 Task: Check the printable housing market data.
Action: Mouse moved to (146, 235)
Screenshot: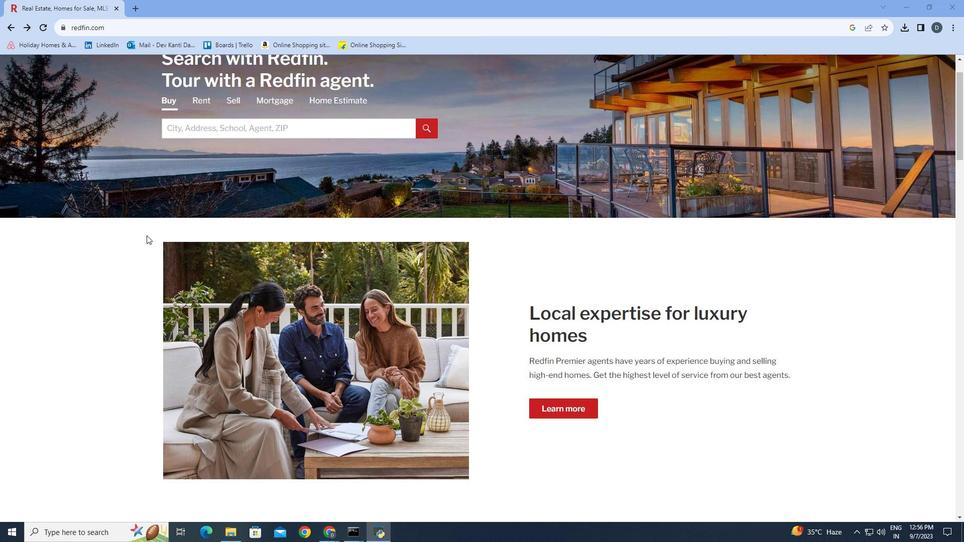 
Action: Mouse scrolled (146, 235) with delta (0, 0)
Screenshot: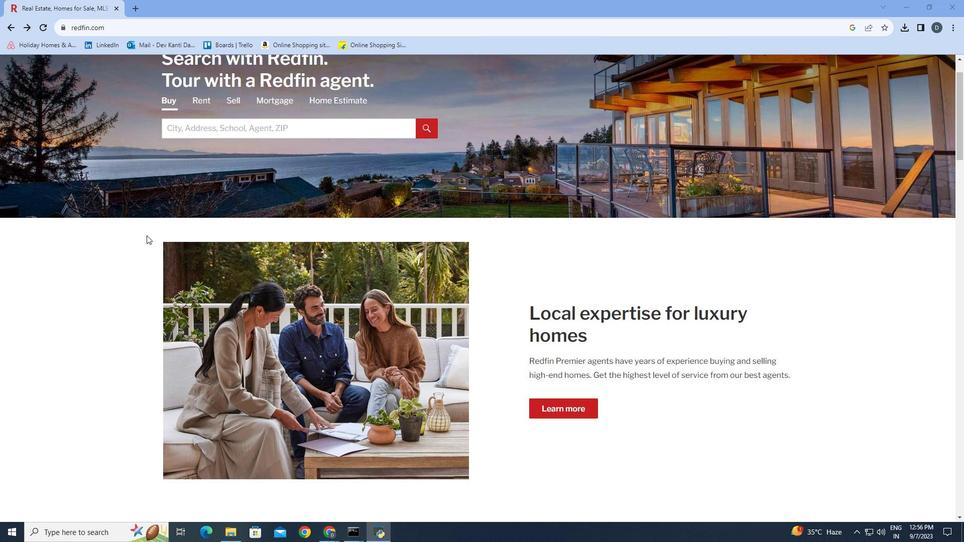 
Action: Mouse moved to (146, 235)
Screenshot: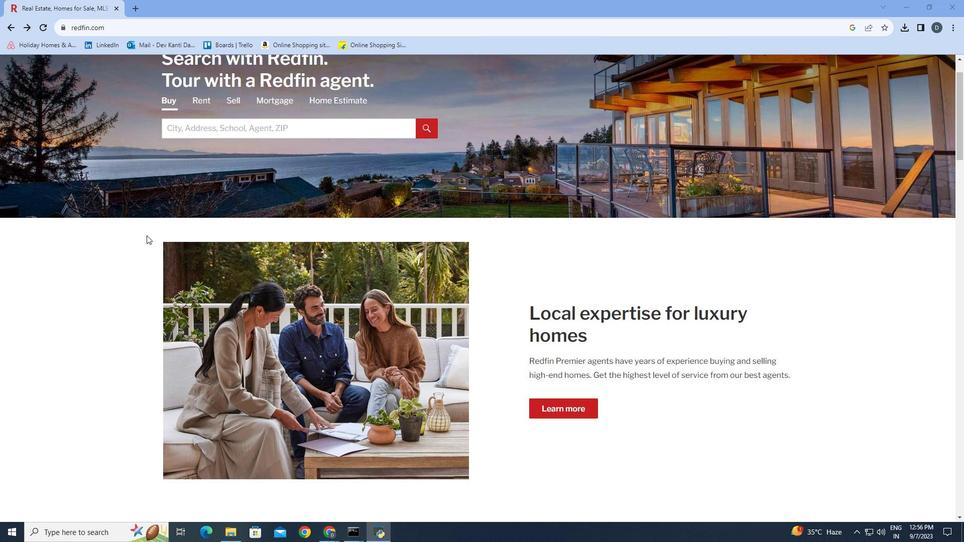 
Action: Mouse scrolled (146, 235) with delta (0, 0)
Screenshot: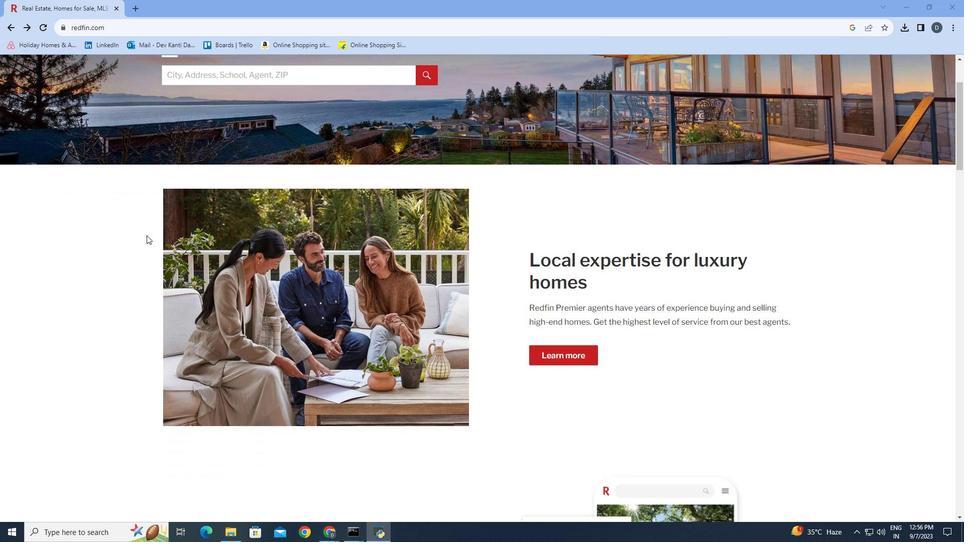 
Action: Mouse scrolled (146, 235) with delta (0, 0)
Screenshot: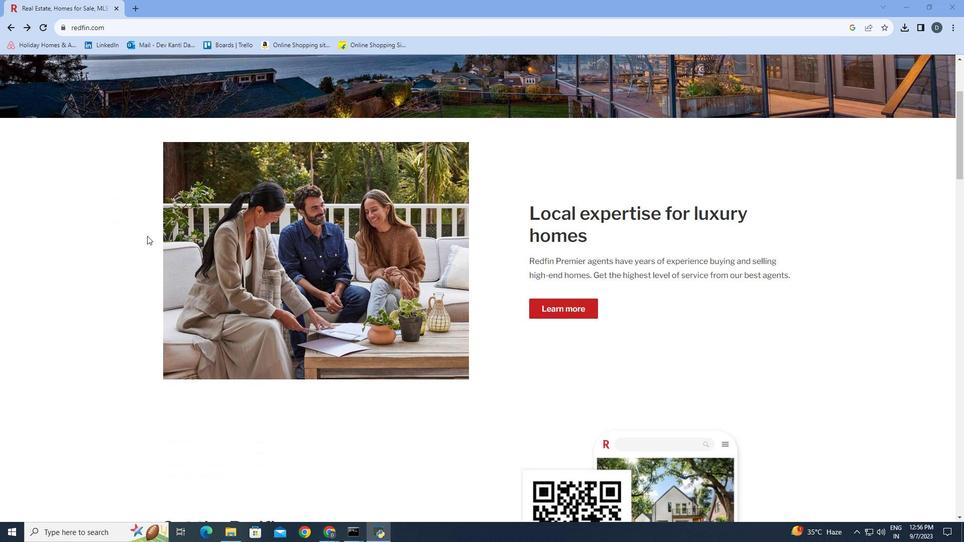 
Action: Mouse moved to (147, 236)
Screenshot: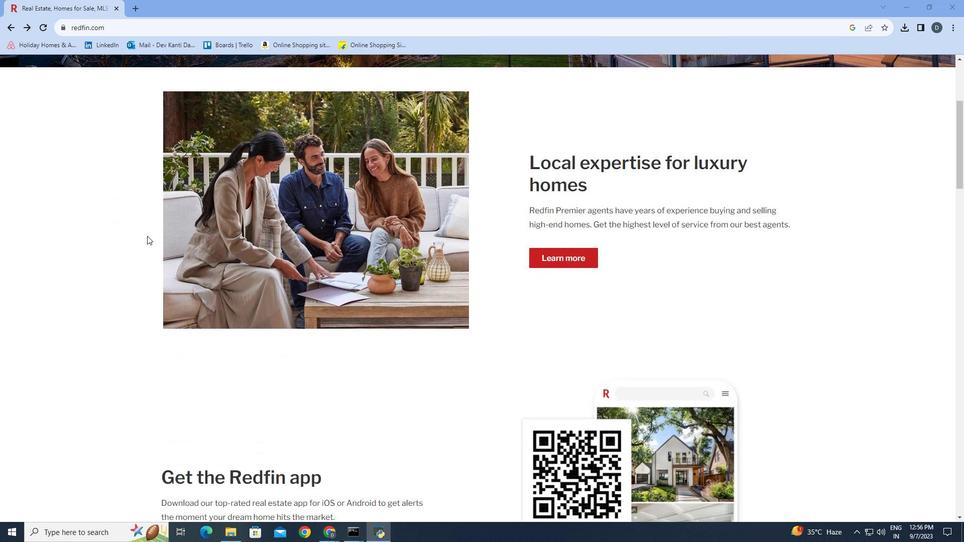 
Action: Mouse scrolled (147, 235) with delta (0, 0)
Screenshot: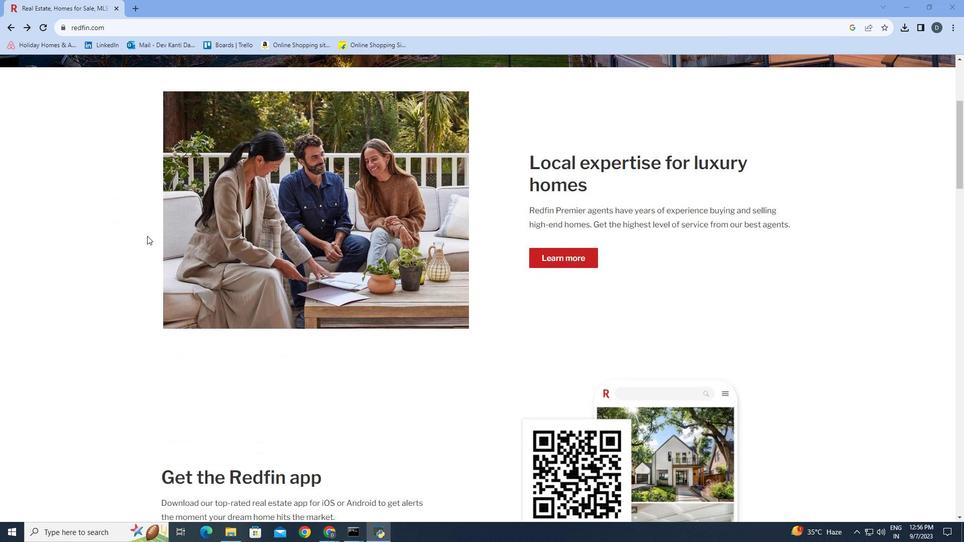 
Action: Mouse scrolled (147, 235) with delta (0, 0)
Screenshot: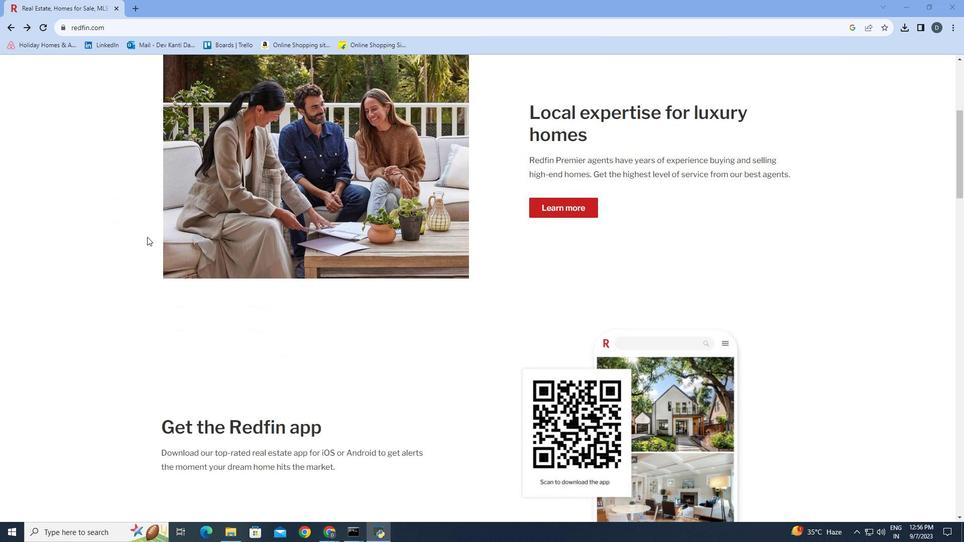 
Action: Mouse moved to (142, 237)
Screenshot: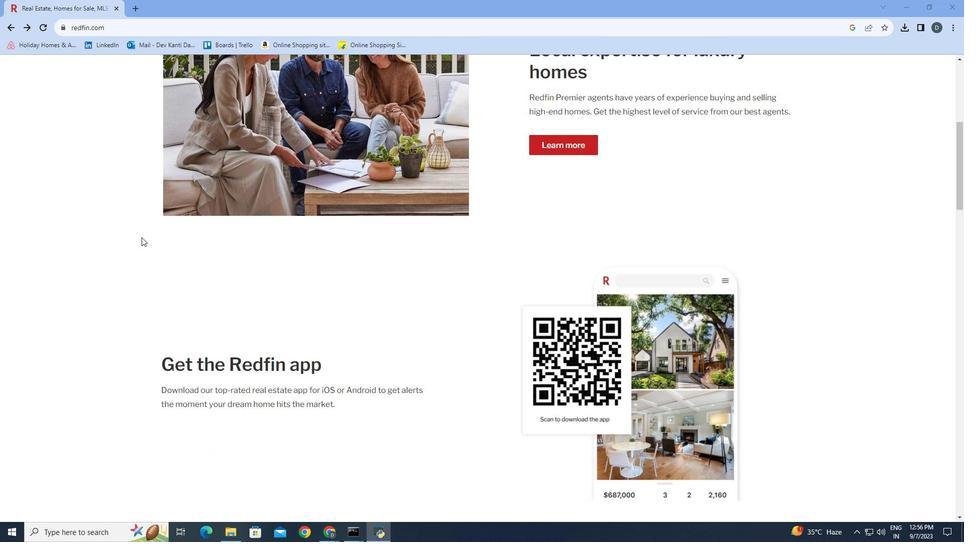 
Action: Mouse scrolled (142, 236) with delta (0, 0)
Screenshot: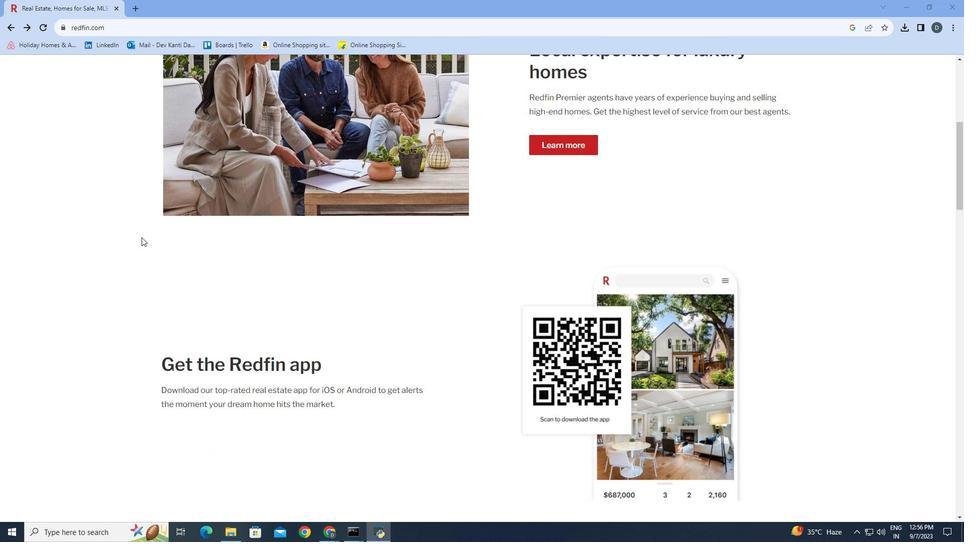 
Action: Mouse moved to (141, 237)
Screenshot: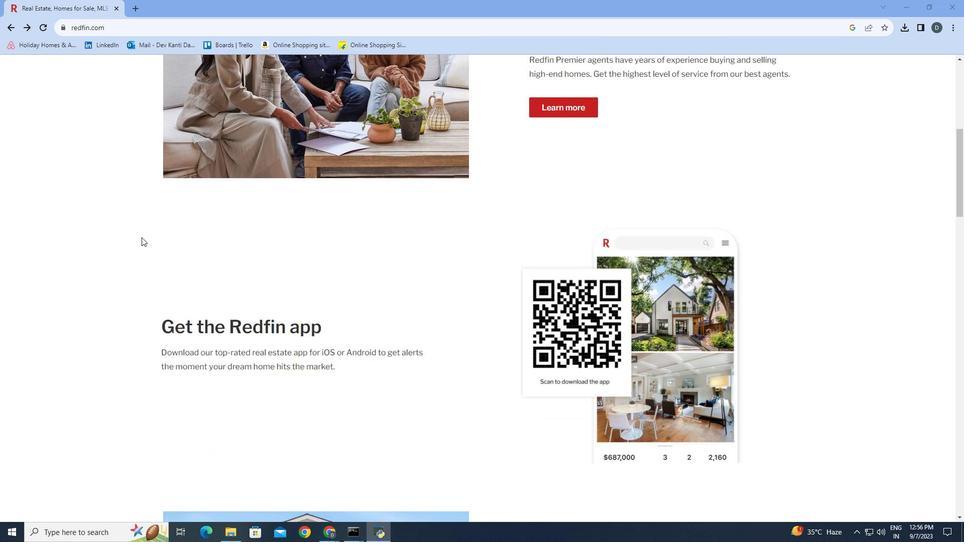 
Action: Mouse scrolled (141, 237) with delta (0, 0)
Screenshot: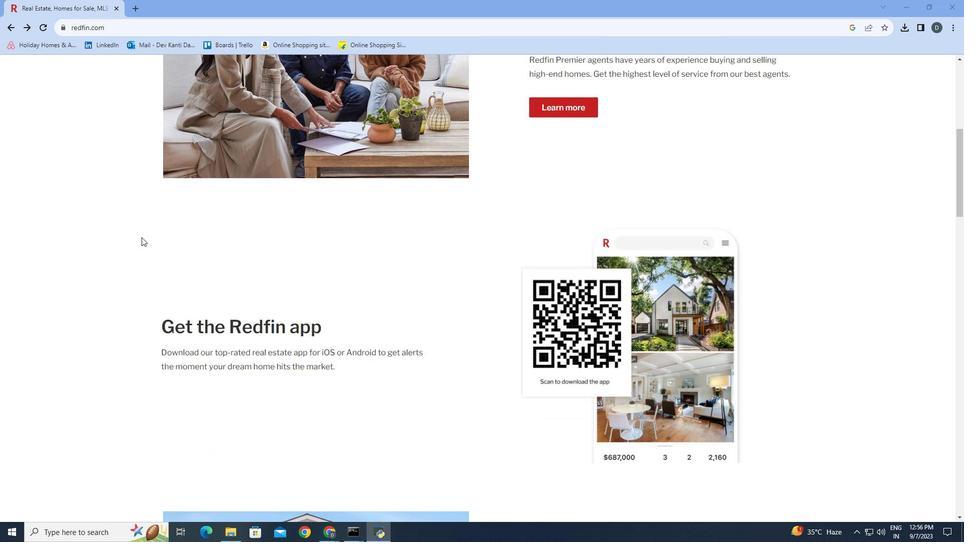 
Action: Mouse scrolled (141, 237) with delta (0, 0)
Screenshot: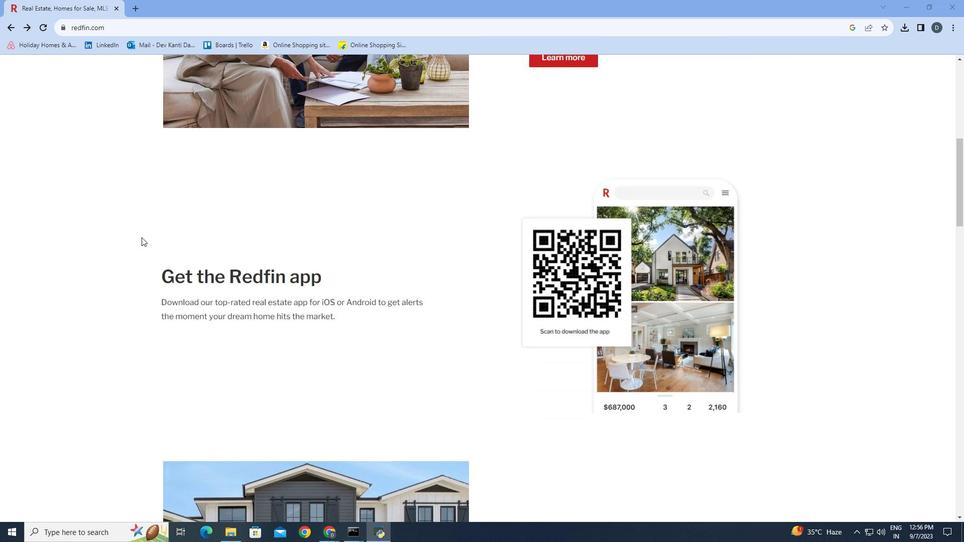 
Action: Mouse scrolled (141, 237) with delta (0, 0)
Screenshot: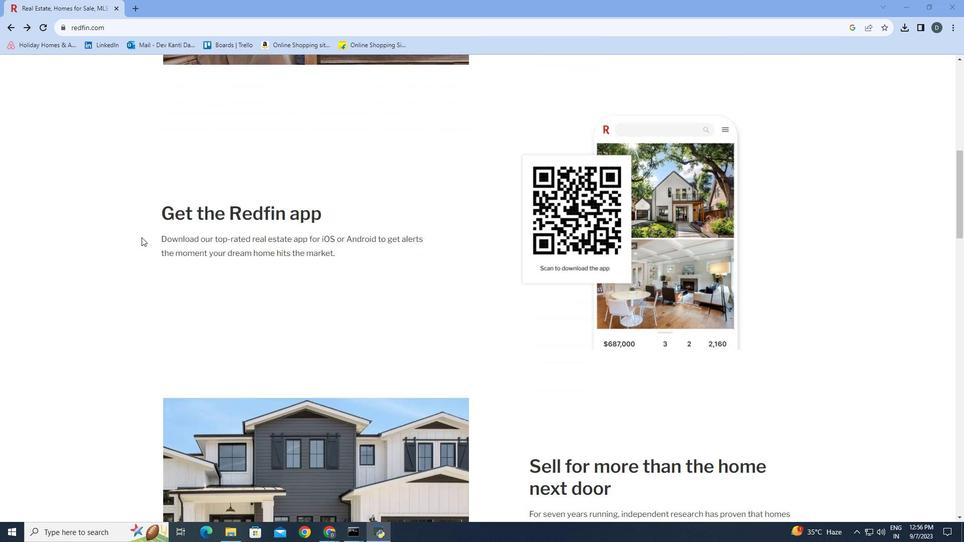 
Action: Mouse scrolled (141, 237) with delta (0, 0)
Screenshot: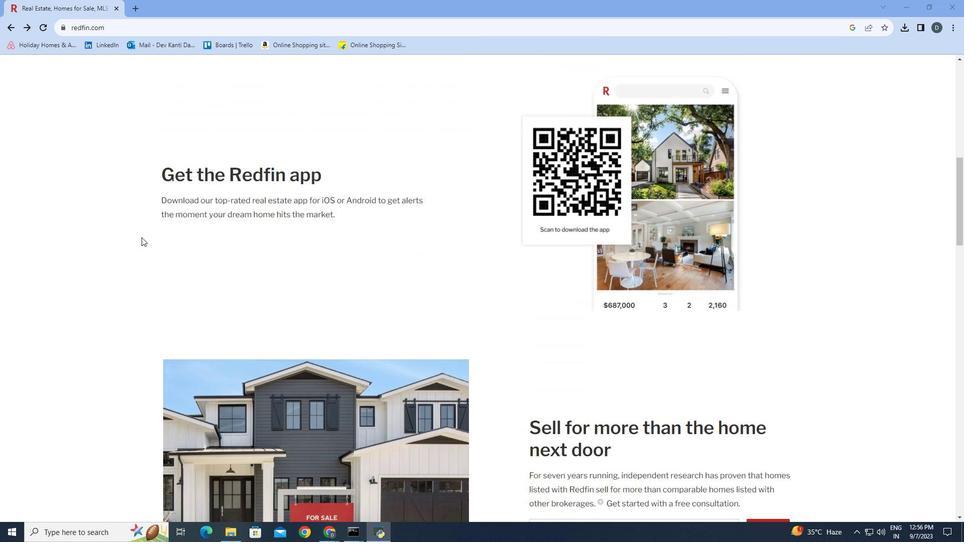 
Action: Mouse scrolled (141, 237) with delta (0, 0)
Screenshot: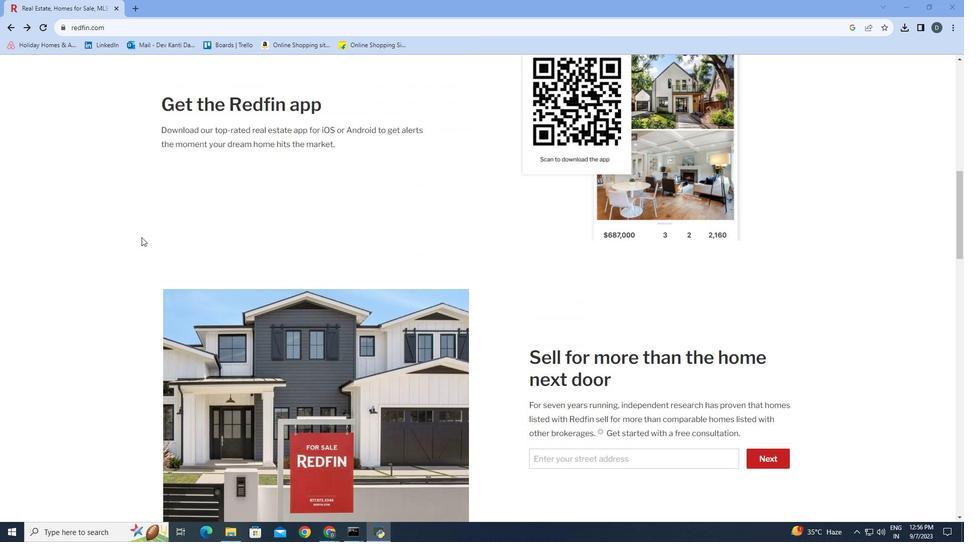 
Action: Mouse scrolled (141, 237) with delta (0, 0)
Screenshot: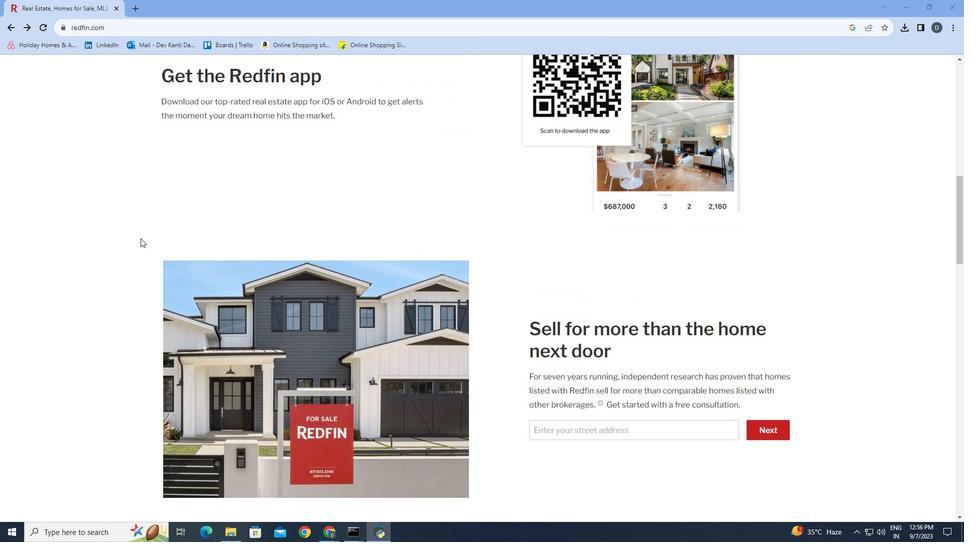 
Action: Mouse moved to (140, 238)
Screenshot: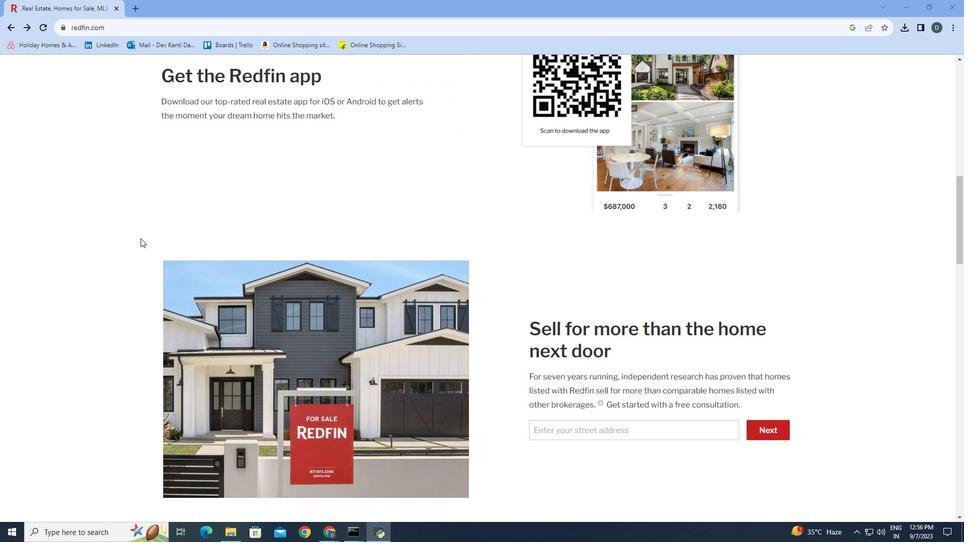 
Action: Mouse scrolled (140, 238) with delta (0, 0)
Screenshot: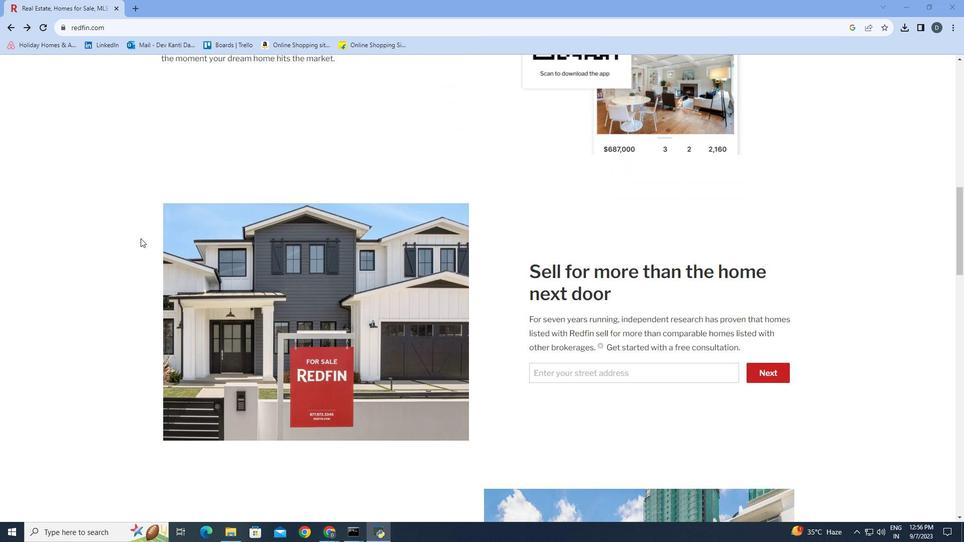 
Action: Mouse scrolled (140, 238) with delta (0, 0)
Screenshot: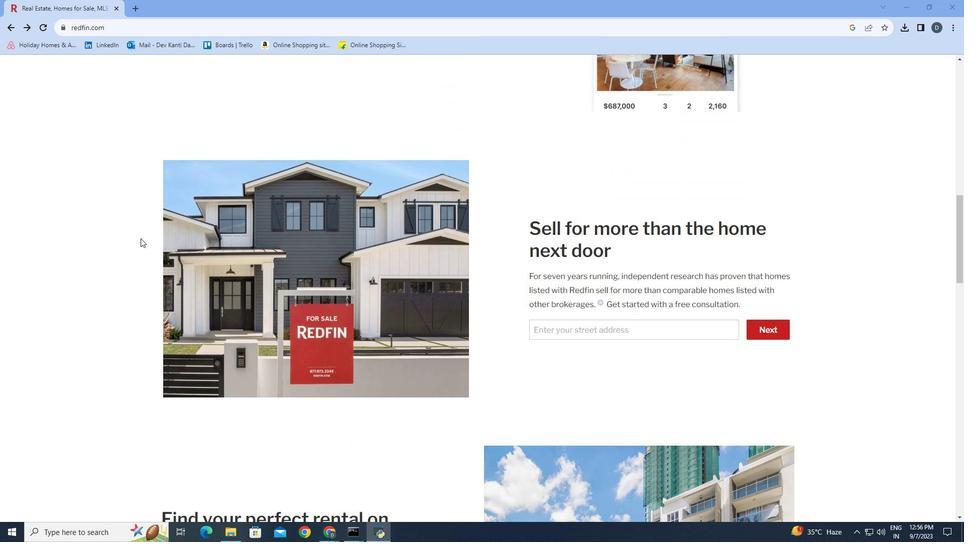 
Action: Mouse scrolled (140, 238) with delta (0, 0)
Screenshot: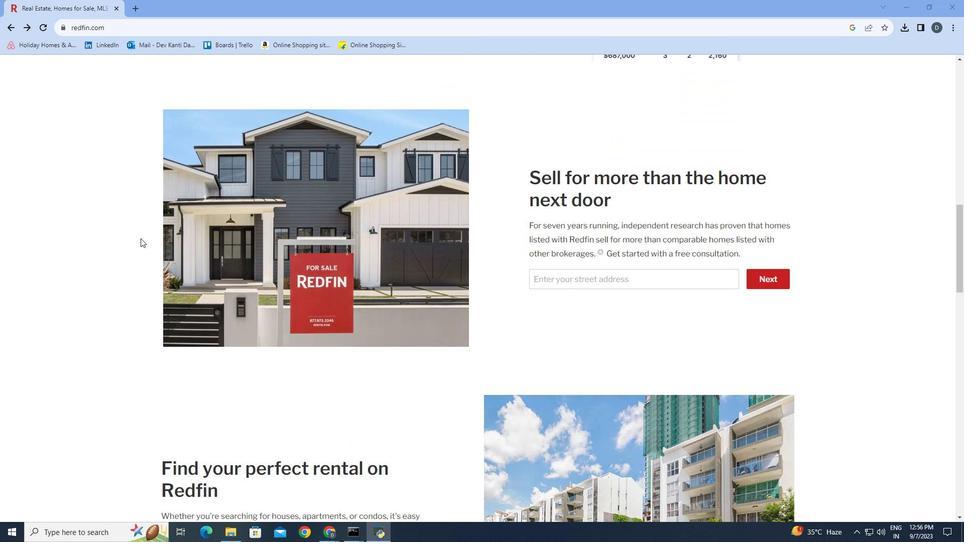
Action: Mouse scrolled (140, 238) with delta (0, 0)
Screenshot: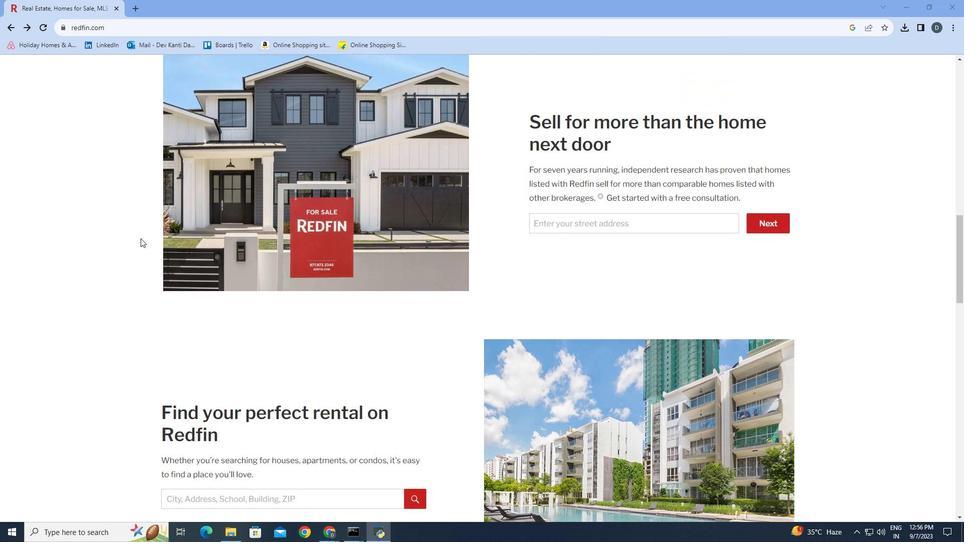 
Action: Mouse scrolled (140, 238) with delta (0, 0)
Screenshot: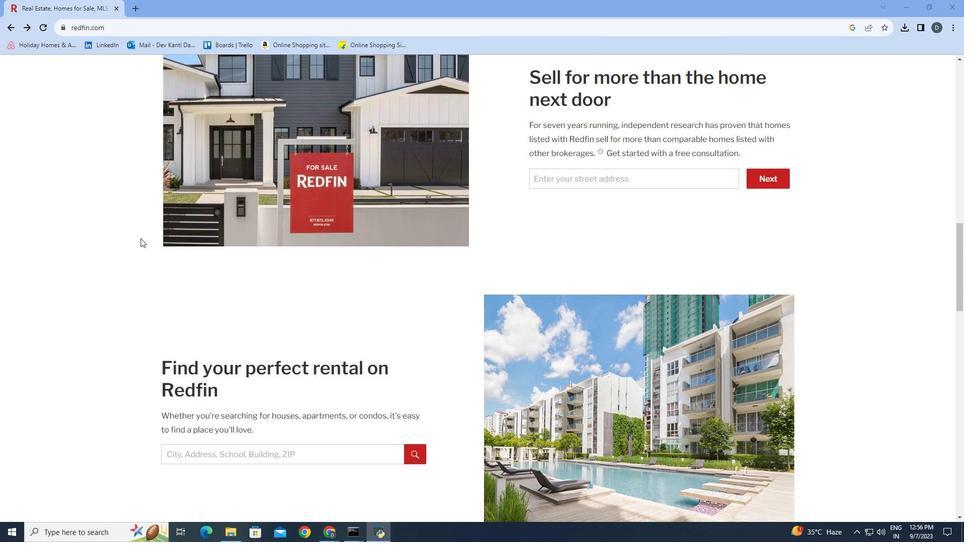 
Action: Mouse scrolled (140, 238) with delta (0, 0)
Screenshot: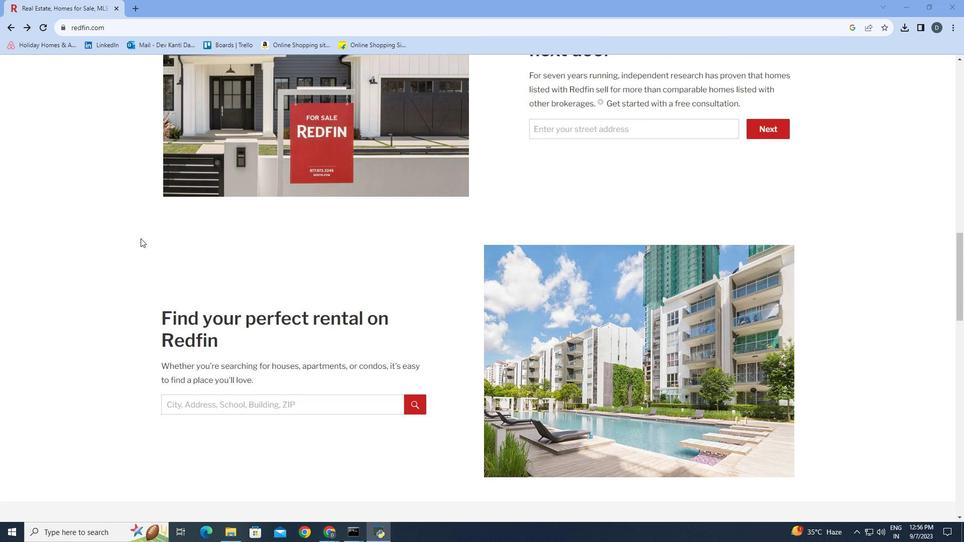 
Action: Mouse scrolled (140, 238) with delta (0, 0)
Screenshot: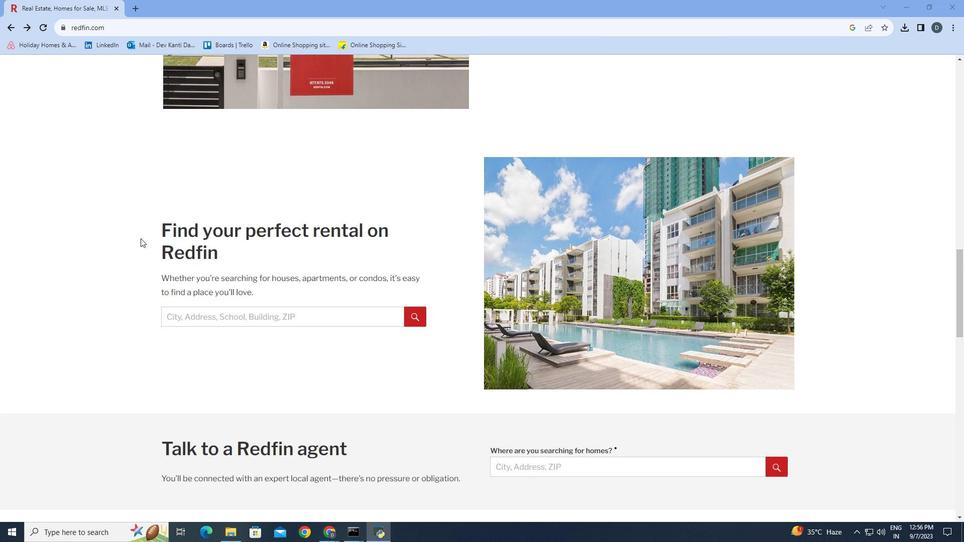 
Action: Mouse scrolled (140, 238) with delta (0, 0)
Screenshot: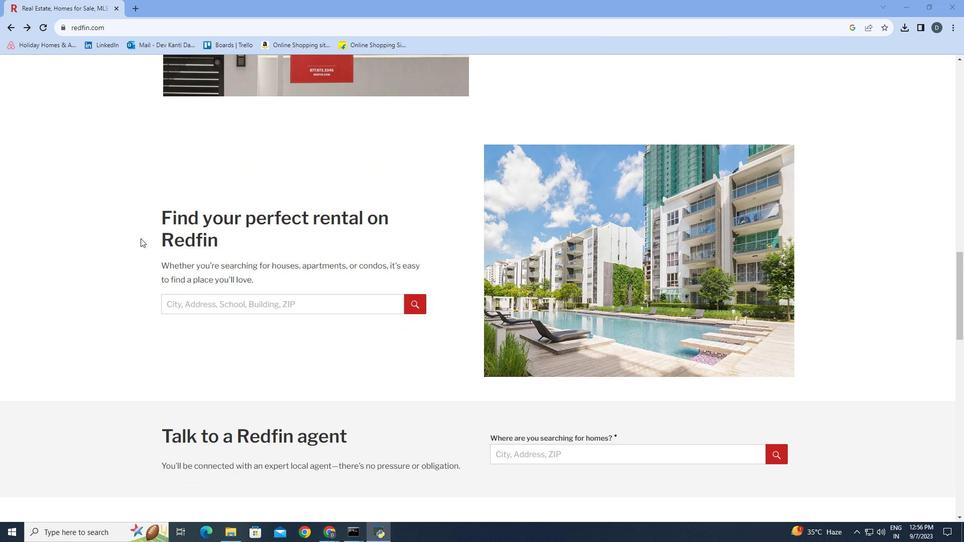 
Action: Mouse scrolled (140, 238) with delta (0, 0)
Screenshot: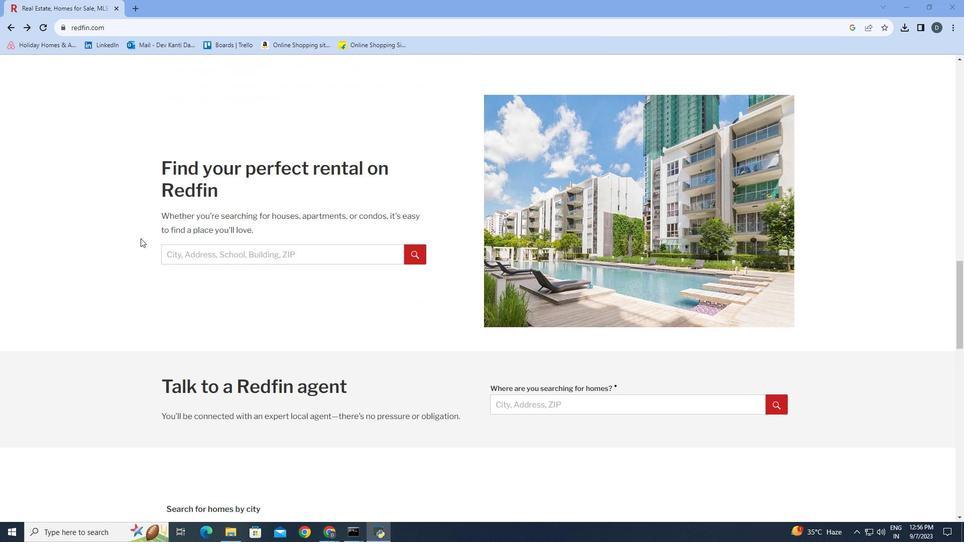 
Action: Mouse scrolled (140, 238) with delta (0, 0)
Screenshot: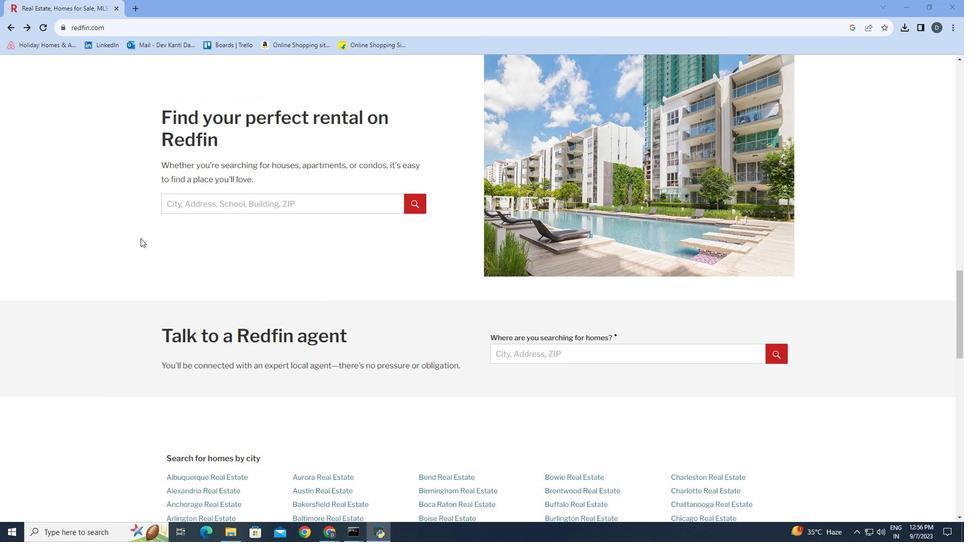 
Action: Mouse scrolled (140, 238) with delta (0, 0)
Screenshot: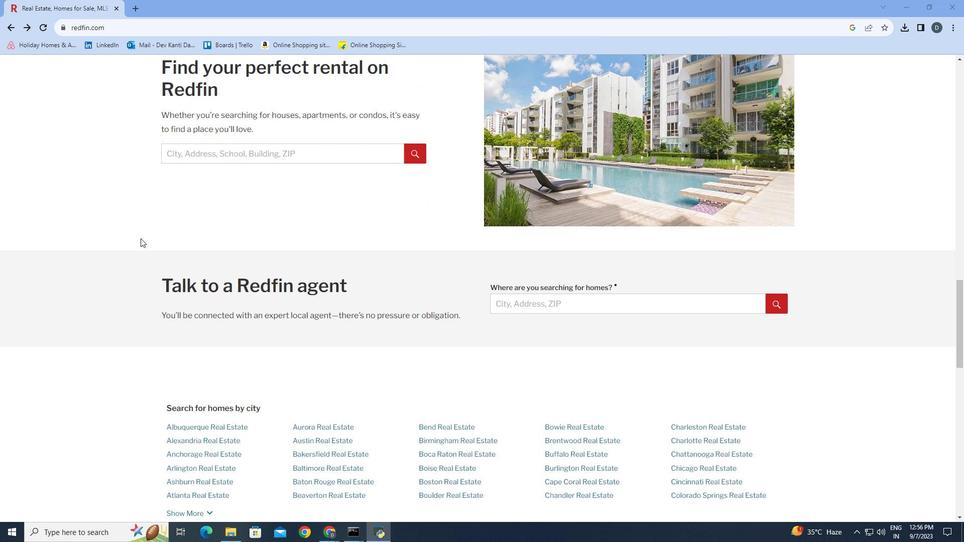 
Action: Mouse scrolled (140, 238) with delta (0, 0)
Screenshot: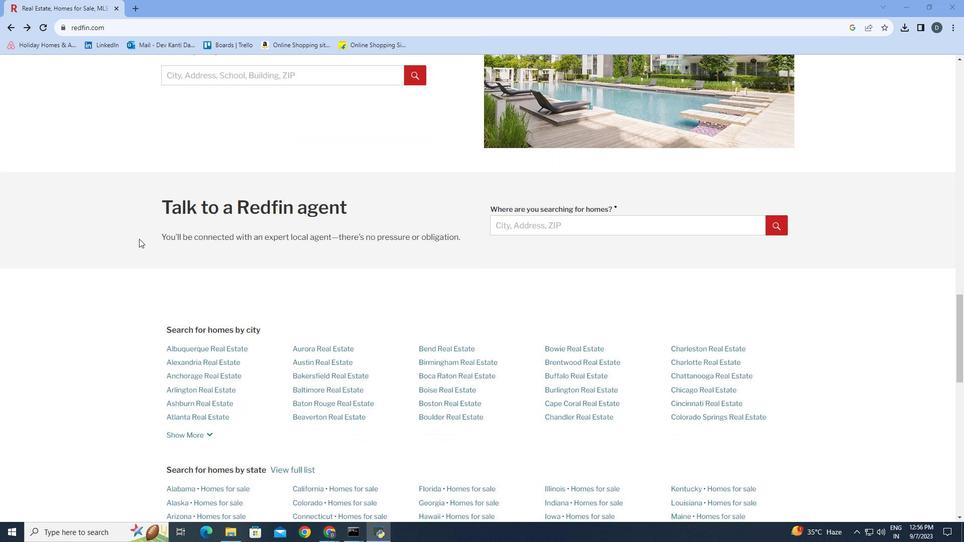 
Action: Mouse scrolled (140, 238) with delta (0, 0)
Screenshot: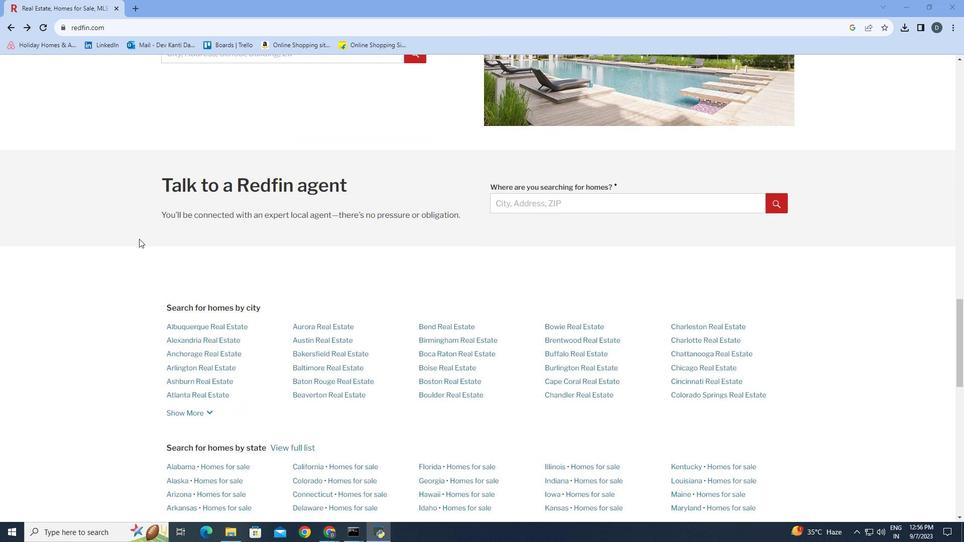 
Action: Mouse moved to (139, 239)
Screenshot: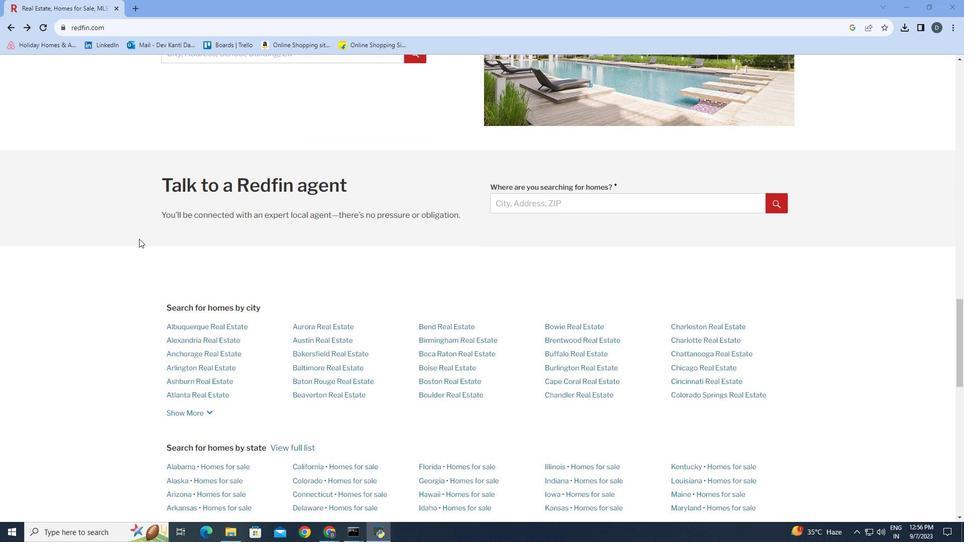 
Action: Mouse scrolled (139, 238) with delta (0, 0)
Screenshot: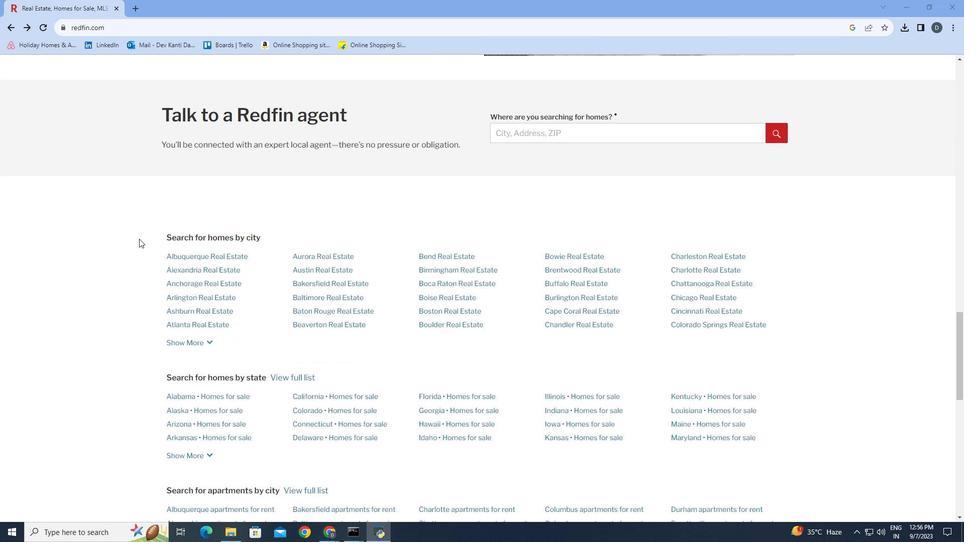 
Action: Mouse scrolled (139, 238) with delta (0, 0)
Screenshot: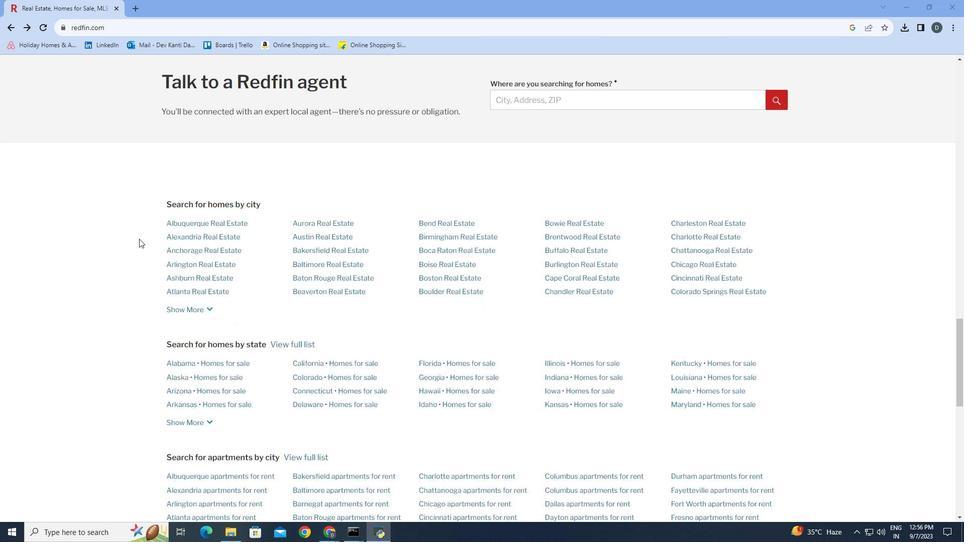 
Action: Mouse scrolled (139, 238) with delta (0, 0)
Screenshot: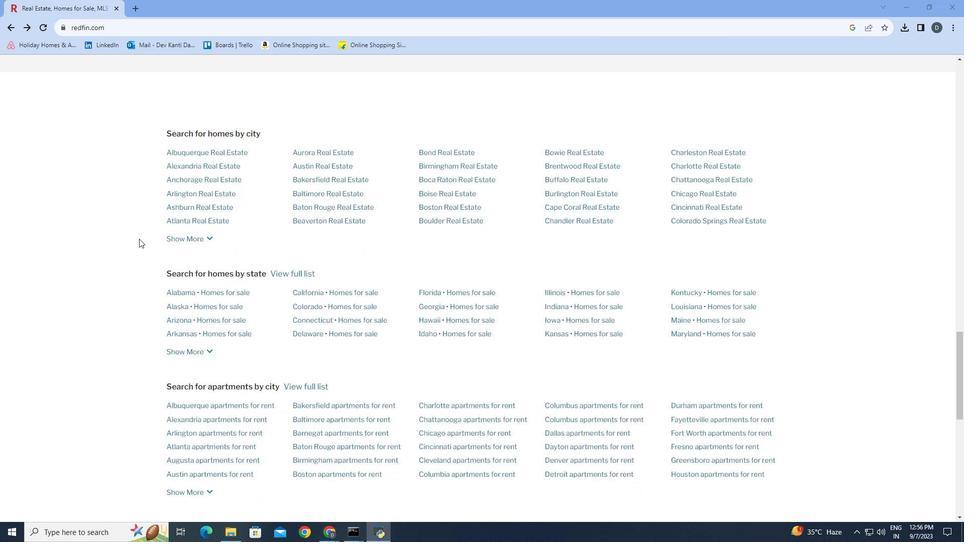 
Action: Mouse scrolled (139, 238) with delta (0, 0)
Screenshot: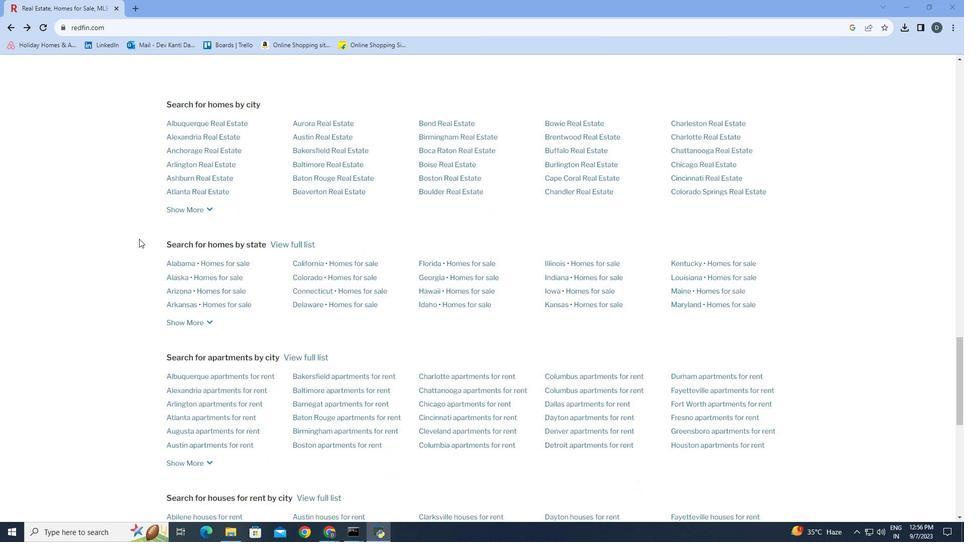 
Action: Mouse scrolled (139, 238) with delta (0, 0)
Screenshot: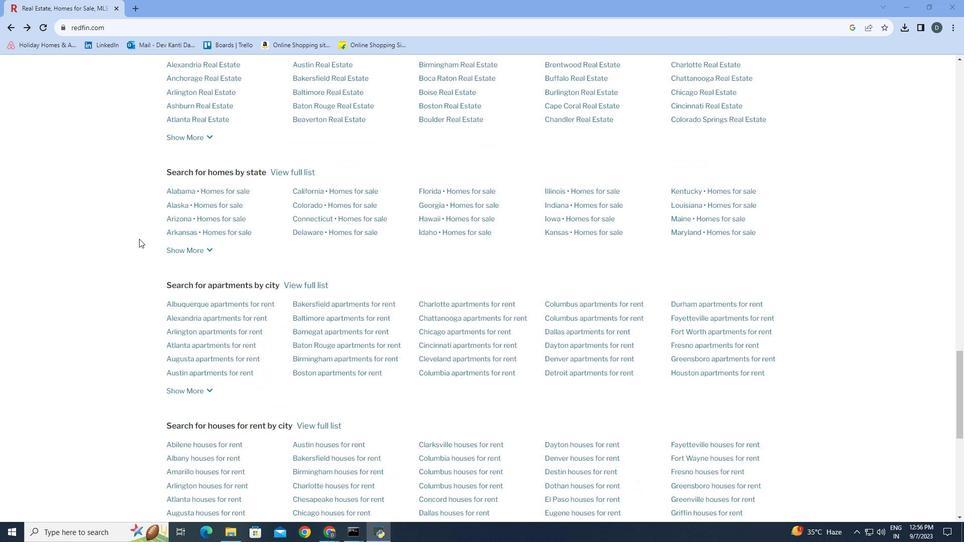 
Action: Mouse scrolled (139, 238) with delta (0, 0)
Screenshot: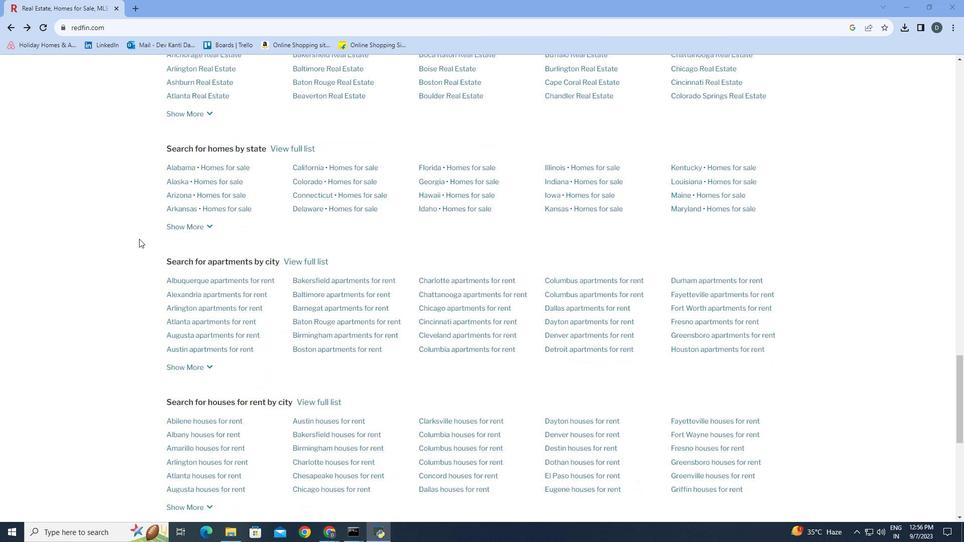 
Action: Mouse scrolled (139, 238) with delta (0, 0)
Screenshot: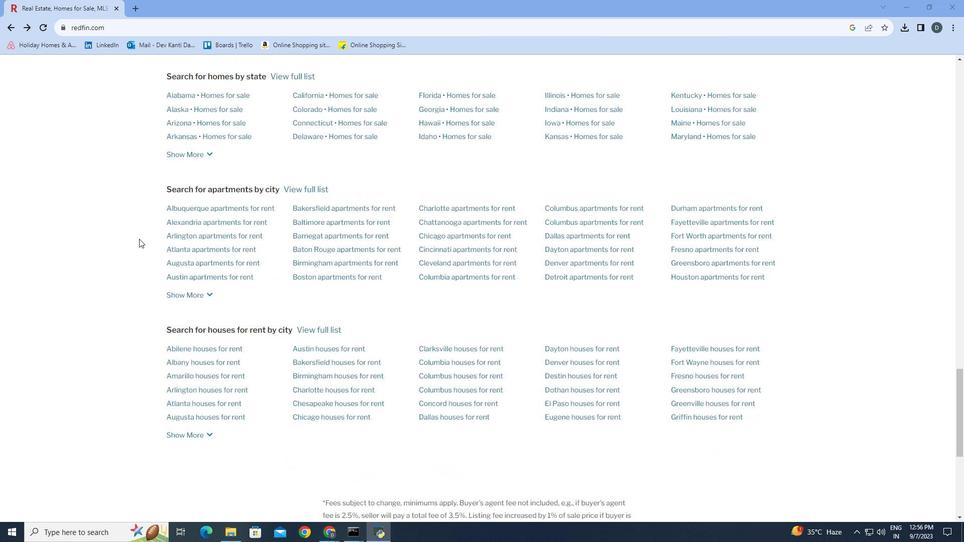 
Action: Mouse scrolled (139, 238) with delta (0, 0)
Screenshot: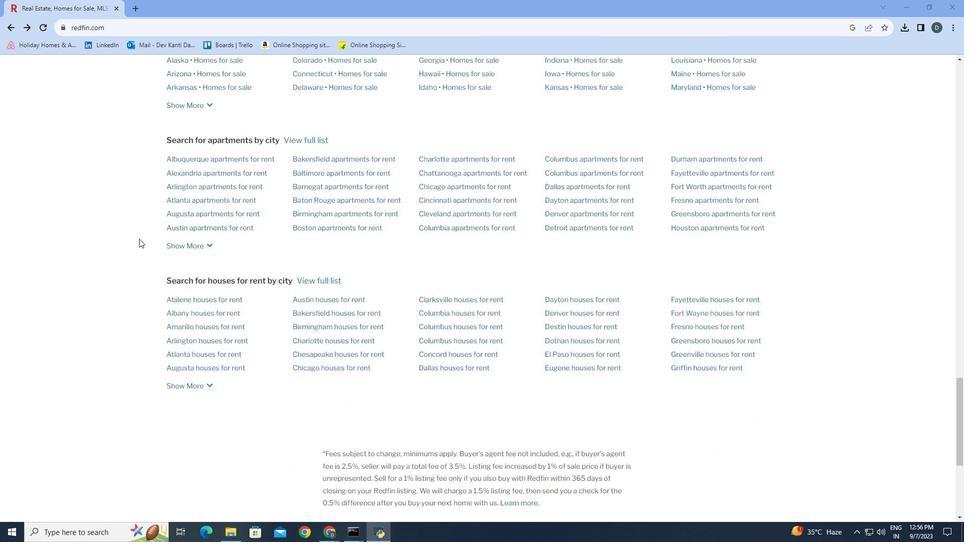 
Action: Mouse scrolled (139, 238) with delta (0, 0)
Screenshot: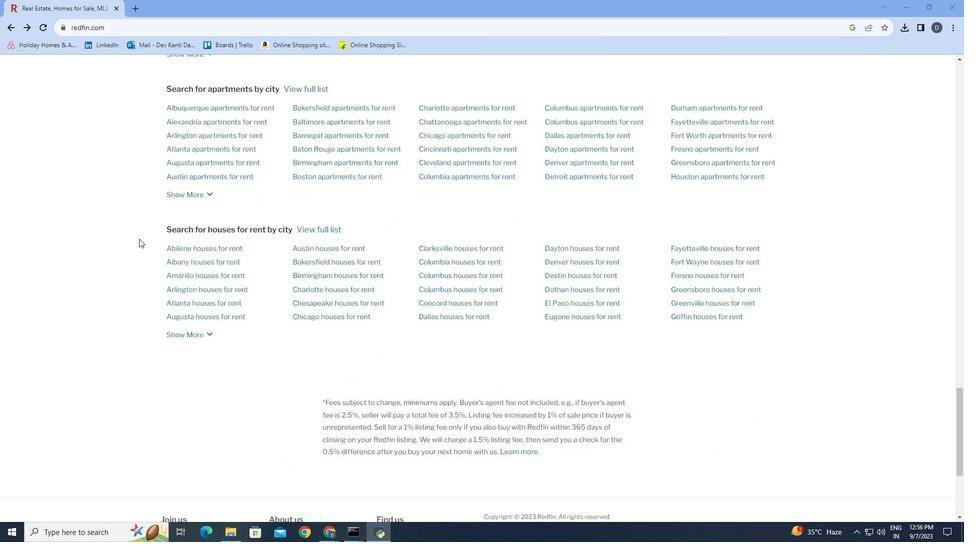 
Action: Mouse scrolled (139, 238) with delta (0, 0)
Screenshot: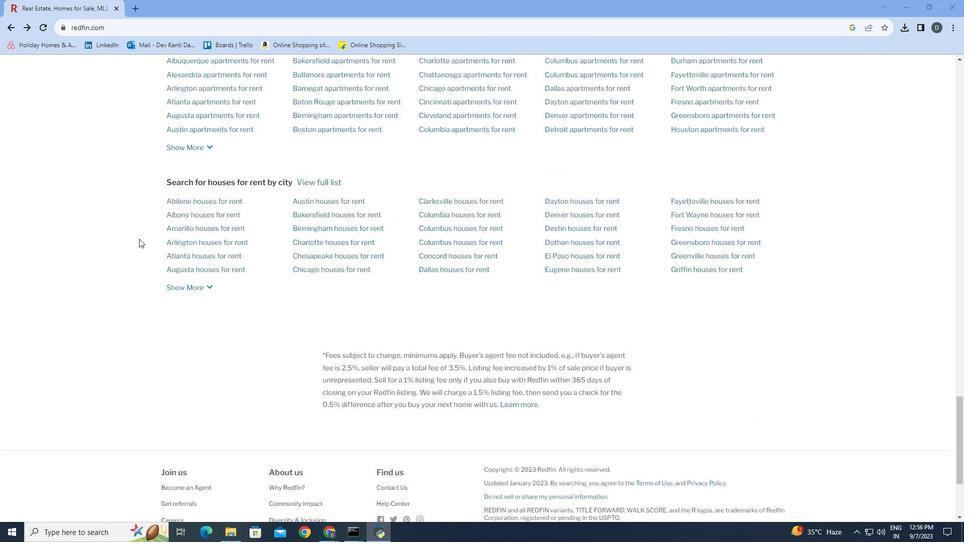 
Action: Mouse scrolled (139, 238) with delta (0, 0)
Screenshot: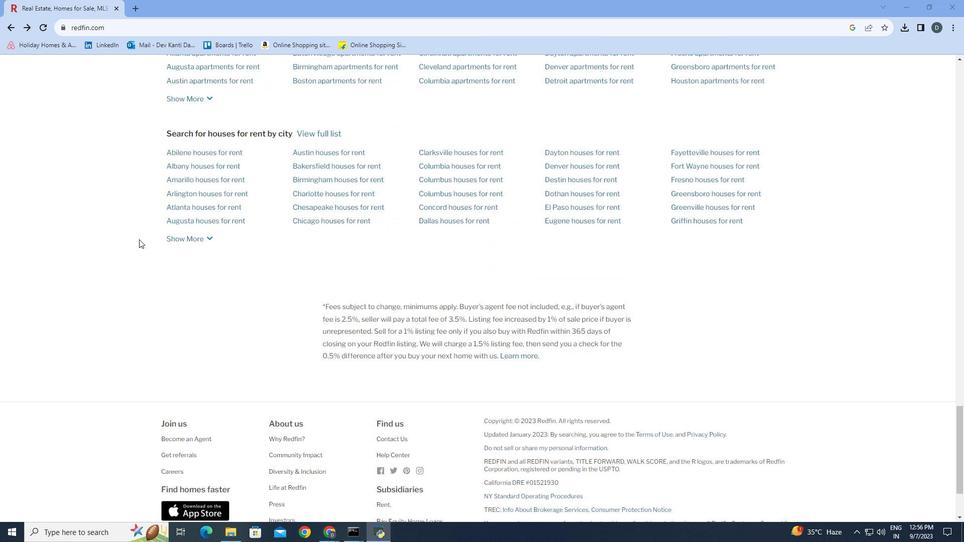 
Action: Mouse scrolled (139, 238) with delta (0, 0)
Screenshot: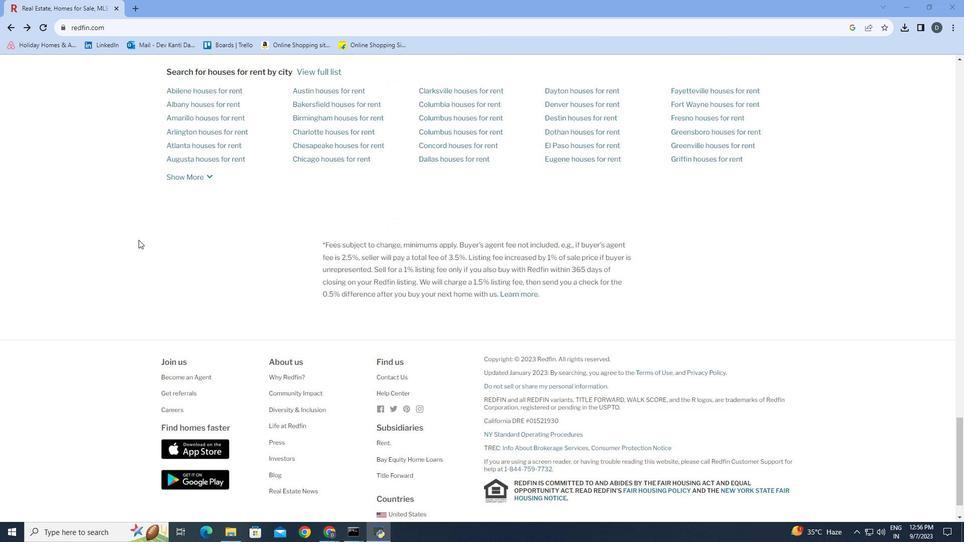 
Action: Mouse moved to (139, 239)
Screenshot: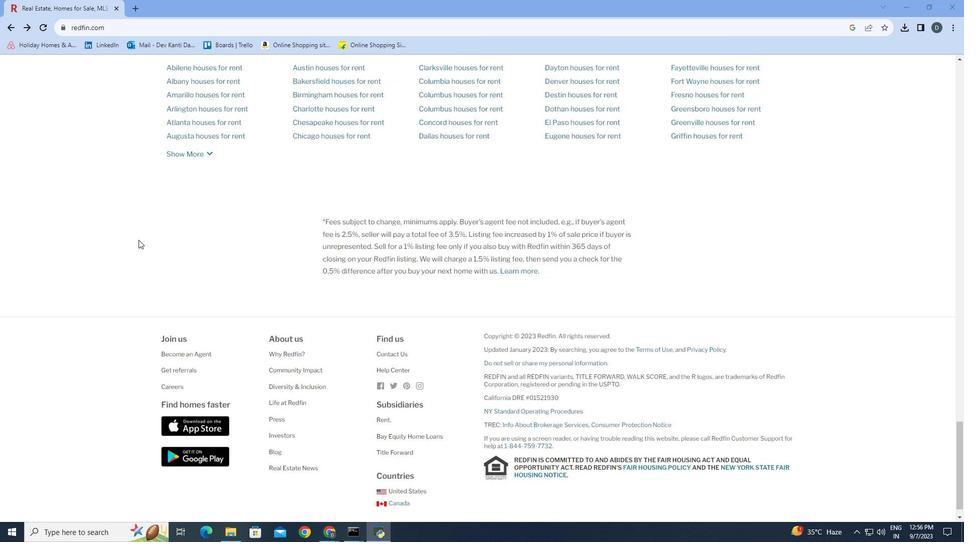 
Action: Mouse scrolled (139, 239) with delta (0, 0)
Screenshot: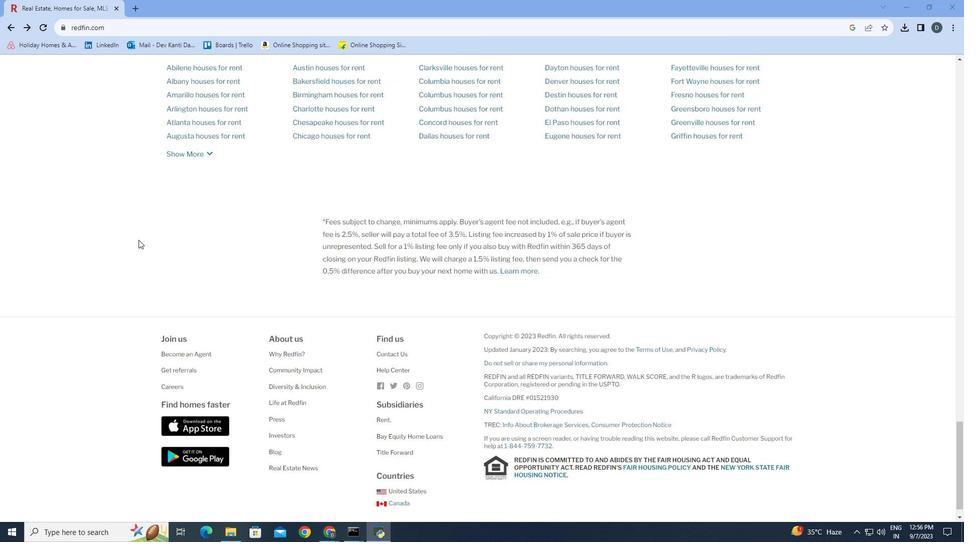
Action: Mouse moved to (275, 466)
Screenshot: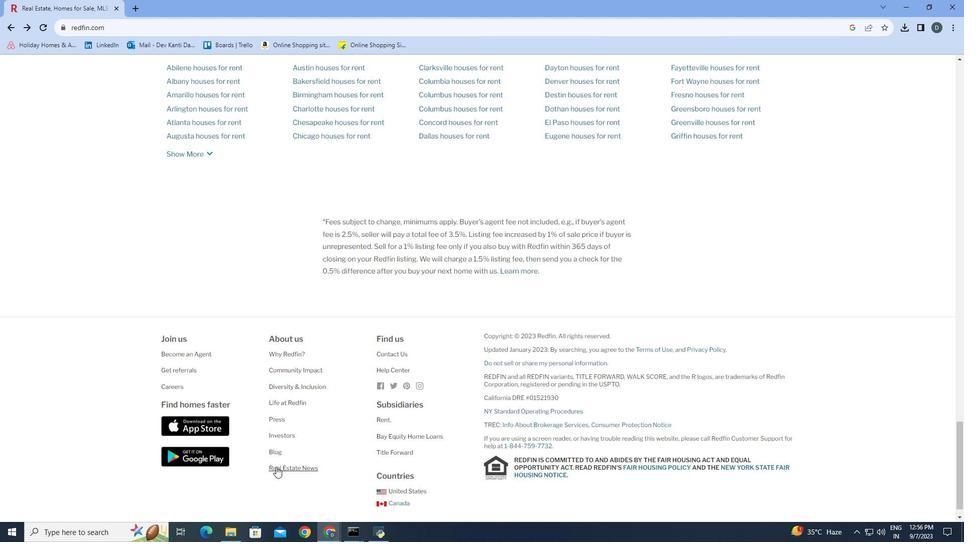 
Action: Mouse pressed left at (275, 466)
Screenshot: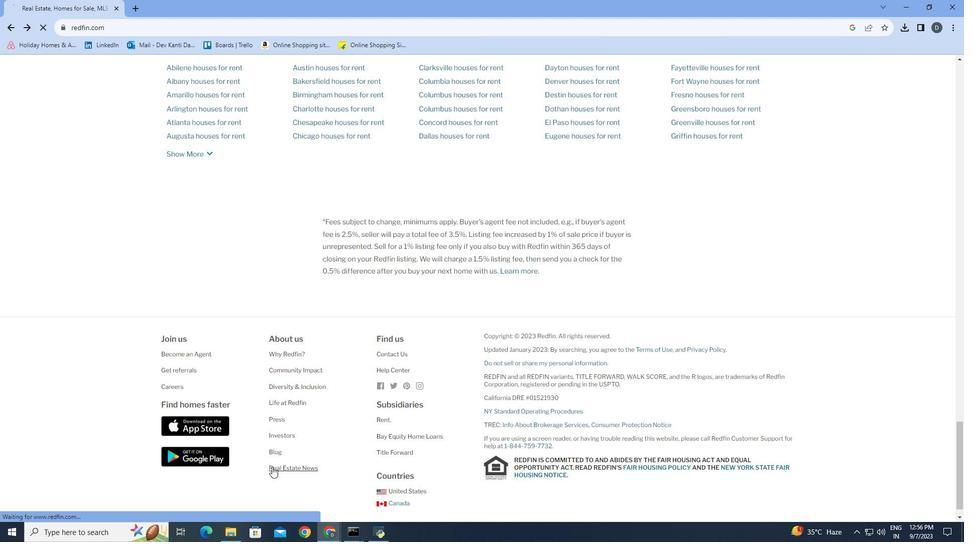 
Action: Mouse moved to (449, 101)
Screenshot: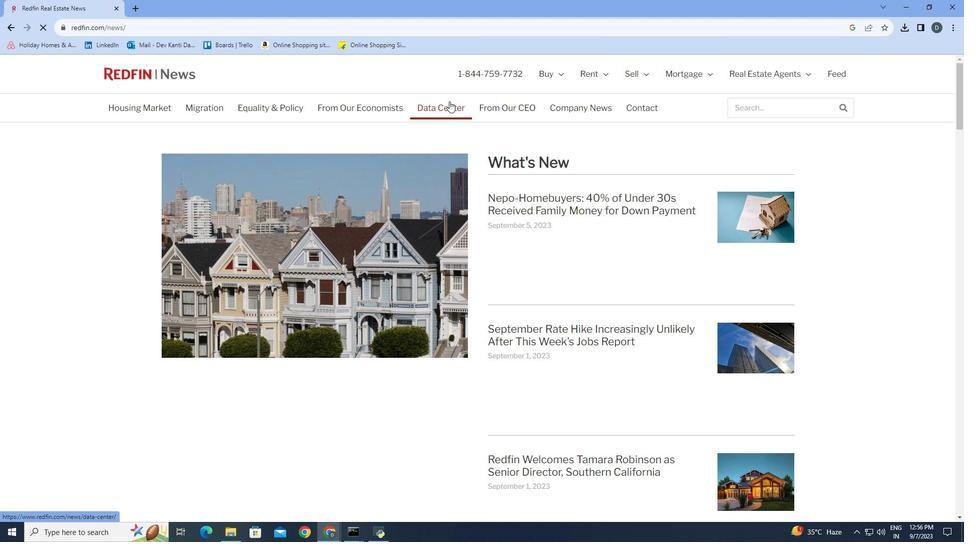 
Action: Mouse pressed left at (449, 101)
Screenshot: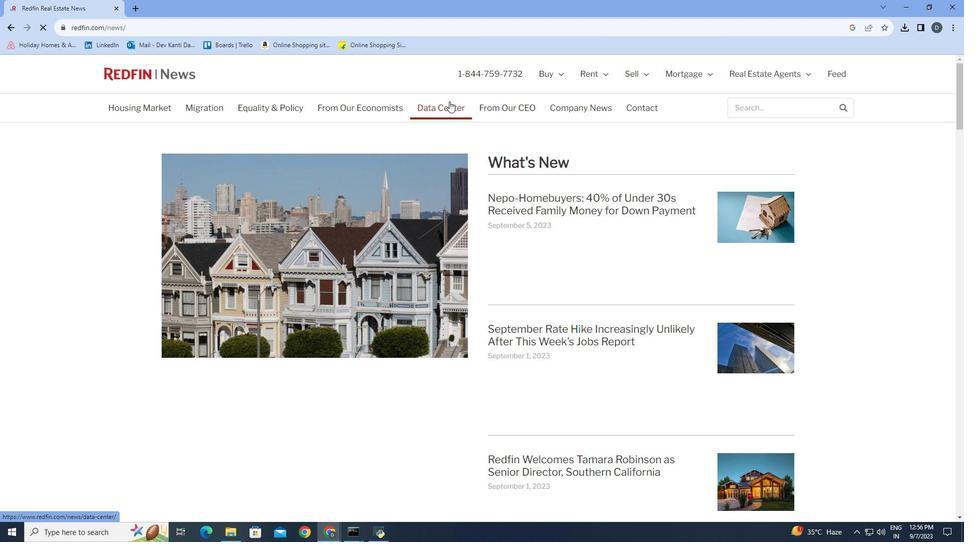 
Action: Mouse moved to (663, 229)
Screenshot: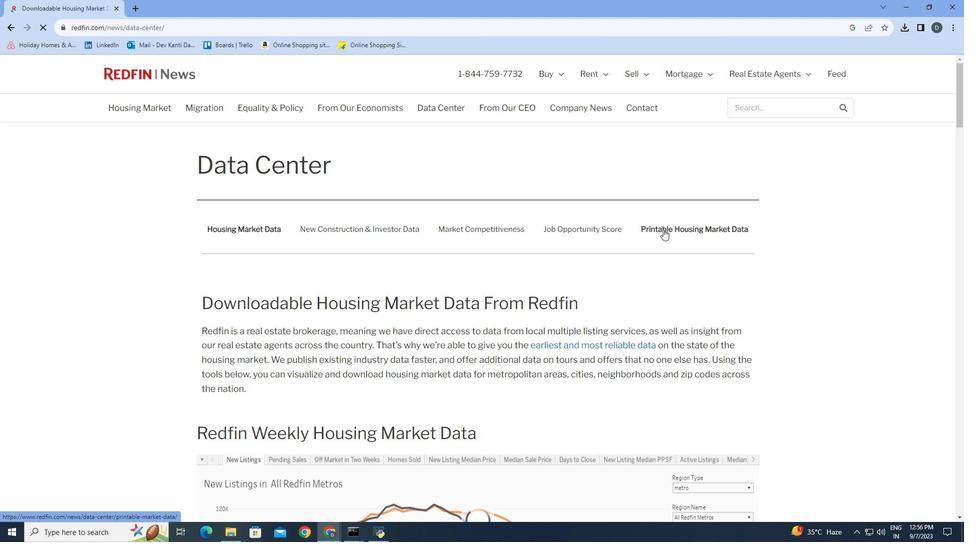 
Action: Mouse pressed left at (663, 229)
Screenshot: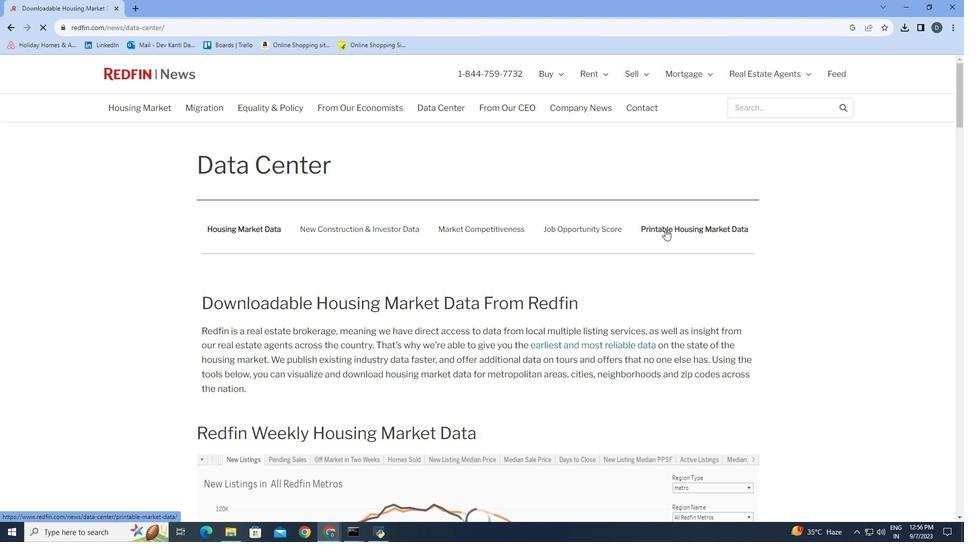 
Action: Mouse moved to (820, 245)
Screenshot: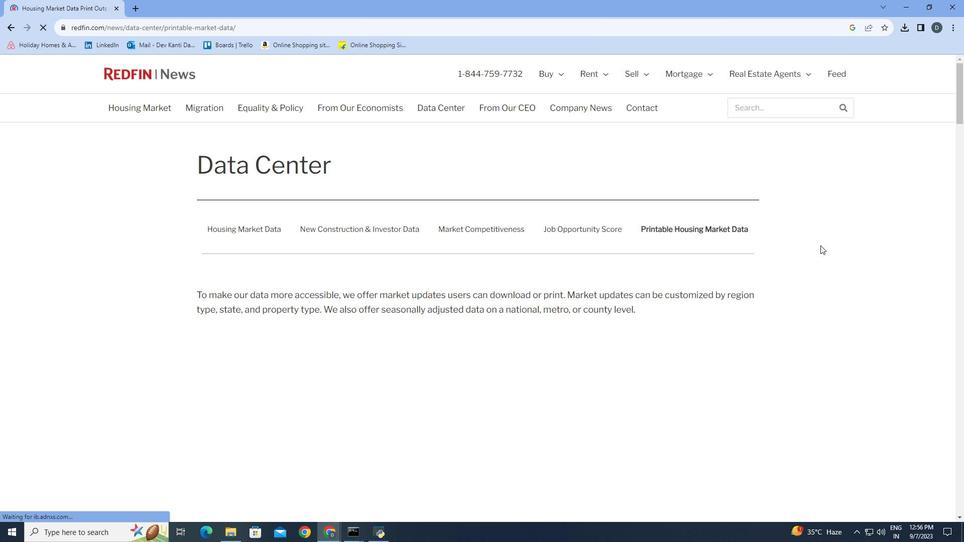 
Action: Mouse scrolled (820, 245) with delta (0, 0)
Screenshot: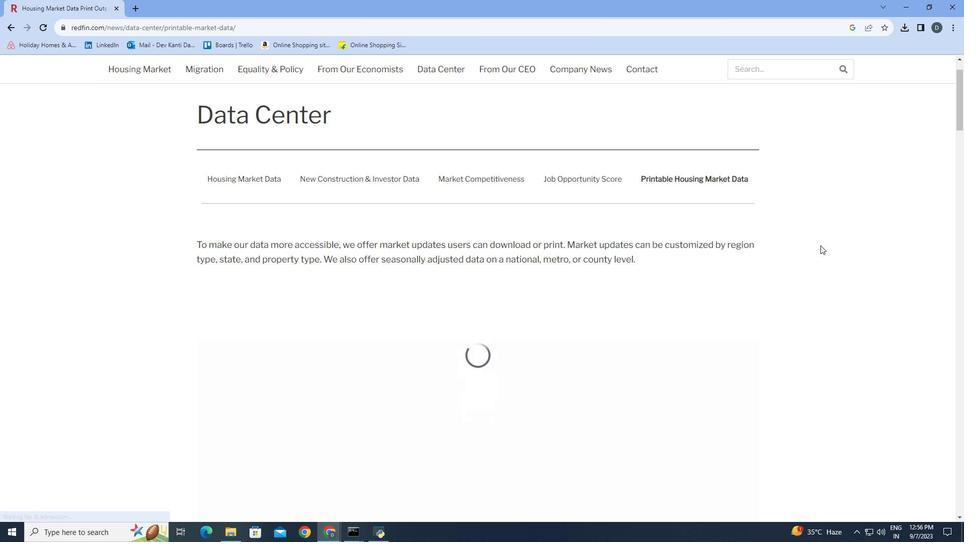 
Action: Mouse scrolled (820, 245) with delta (0, 0)
Screenshot: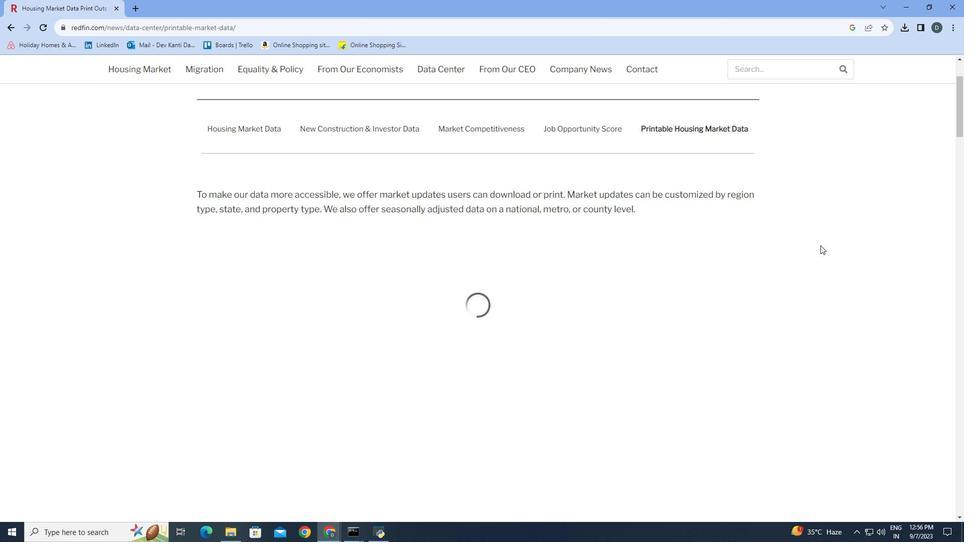 
Action: Mouse scrolled (820, 245) with delta (0, 0)
Screenshot: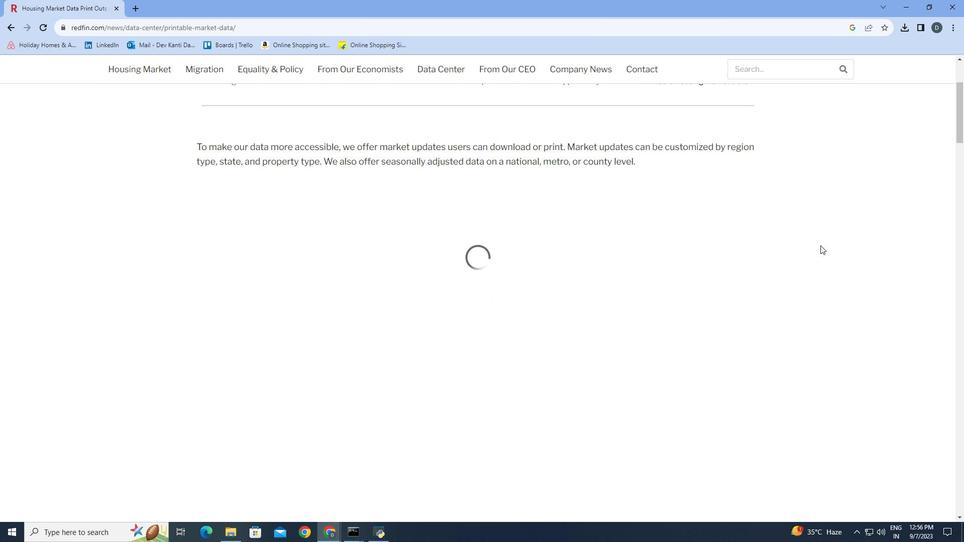 
Action: Mouse scrolled (820, 245) with delta (0, 0)
Screenshot: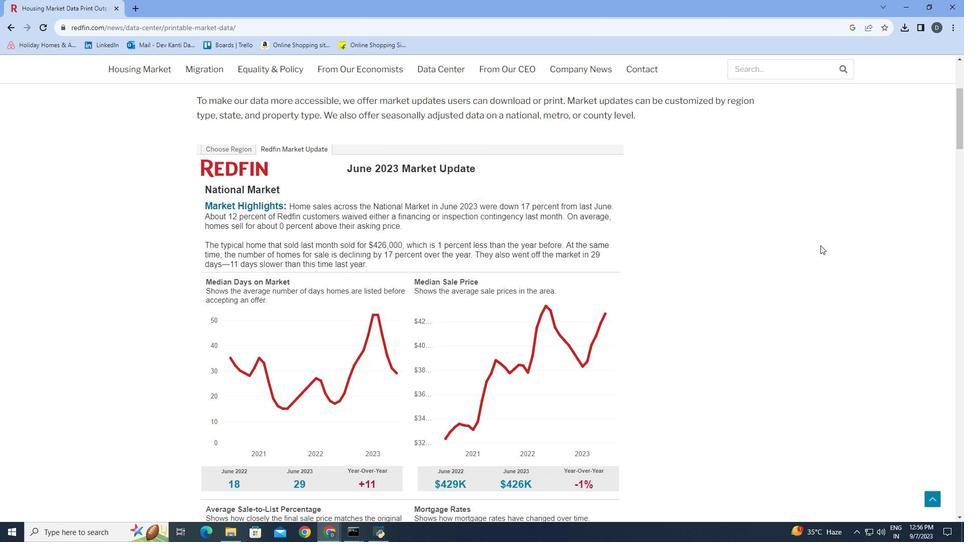
Action: Mouse scrolled (820, 245) with delta (0, 0)
Screenshot: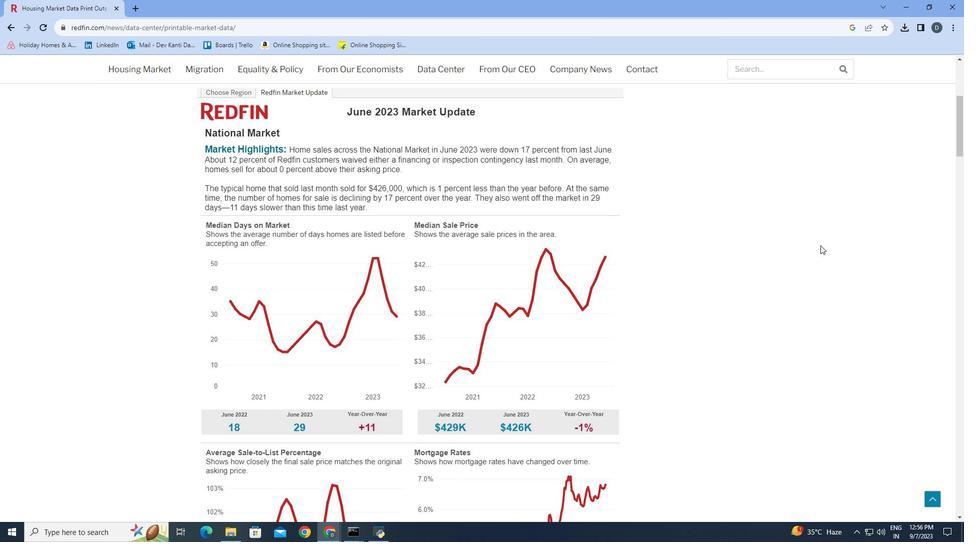 
Action: Mouse moved to (820, 246)
Screenshot: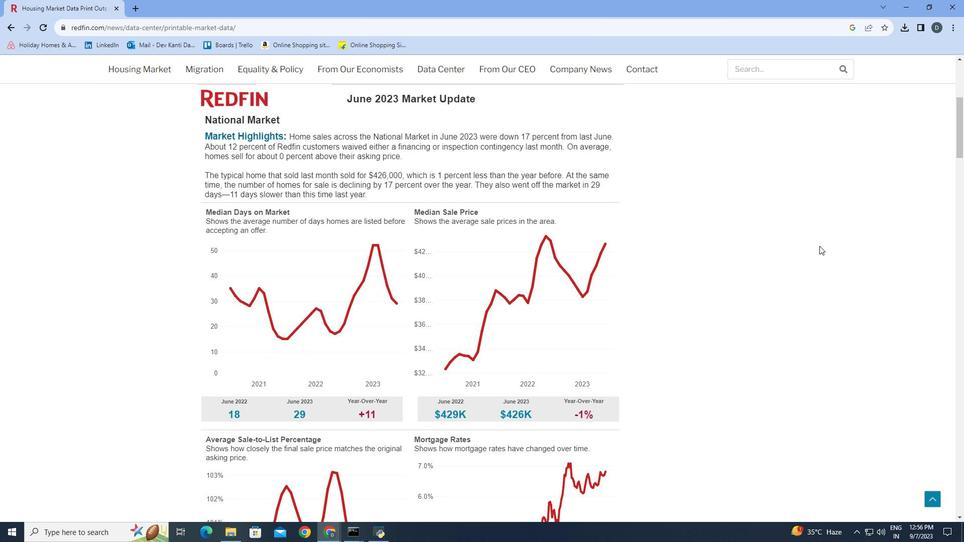 
Action: Mouse scrolled (820, 245) with delta (0, 0)
Screenshot: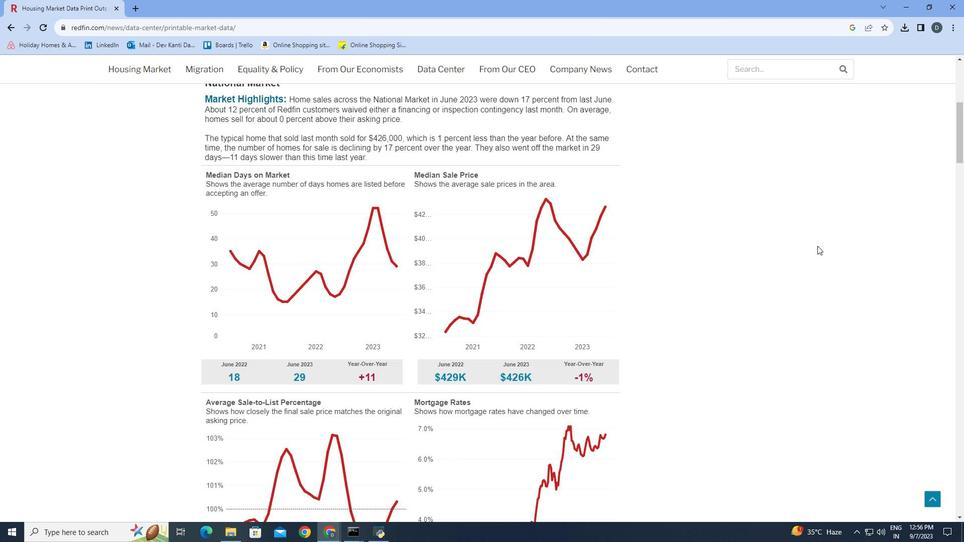 
Action: Mouse moved to (817, 245)
Screenshot: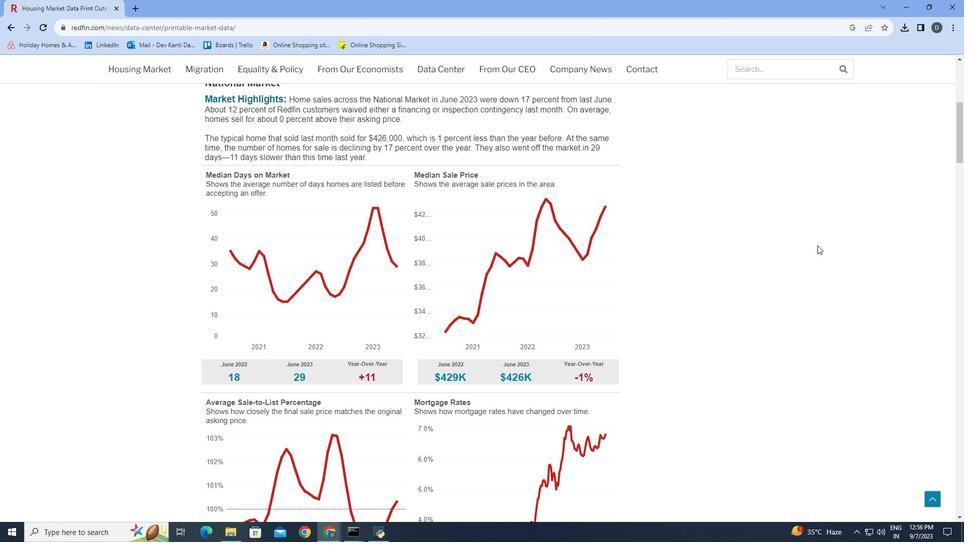 
Action: Mouse scrolled (817, 245) with delta (0, 0)
Screenshot: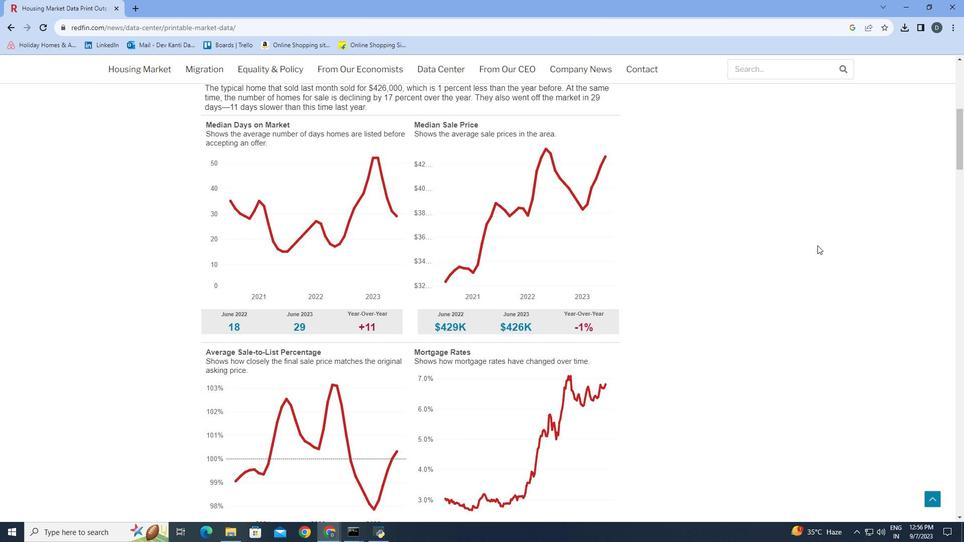 
Action: Mouse scrolled (817, 245) with delta (0, 0)
Screenshot: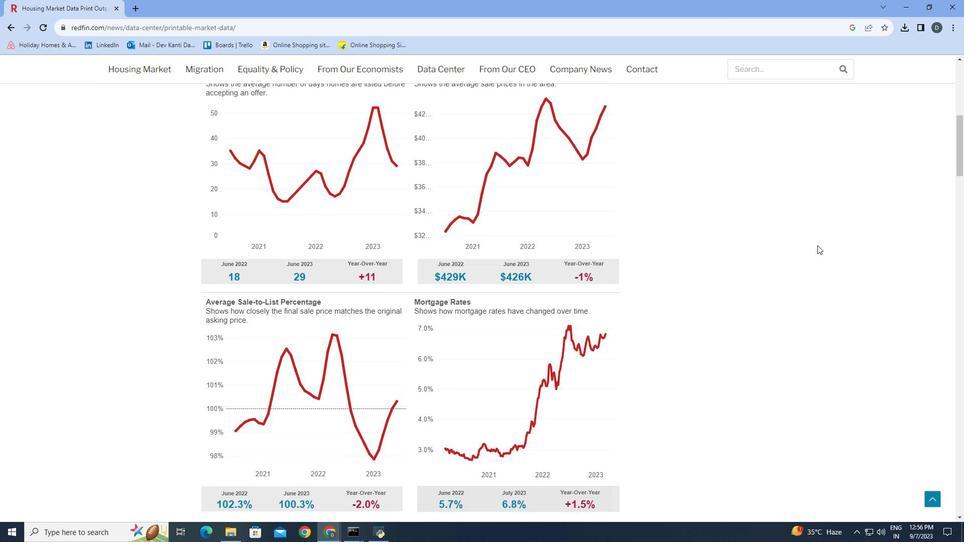
Action: Mouse scrolled (817, 245) with delta (0, 0)
Screenshot: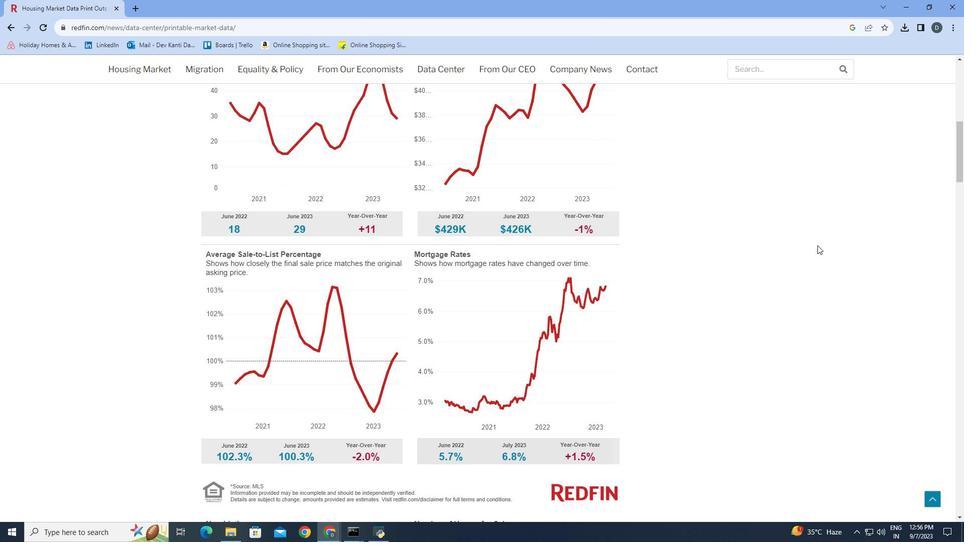 
Action: Mouse scrolled (817, 245) with delta (0, 0)
Screenshot: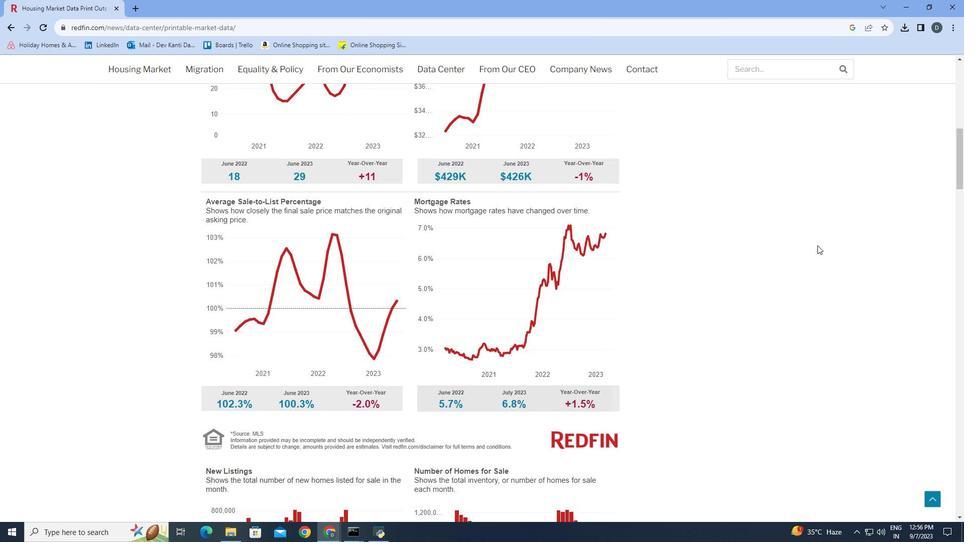 
Action: Mouse scrolled (817, 245) with delta (0, 0)
Screenshot: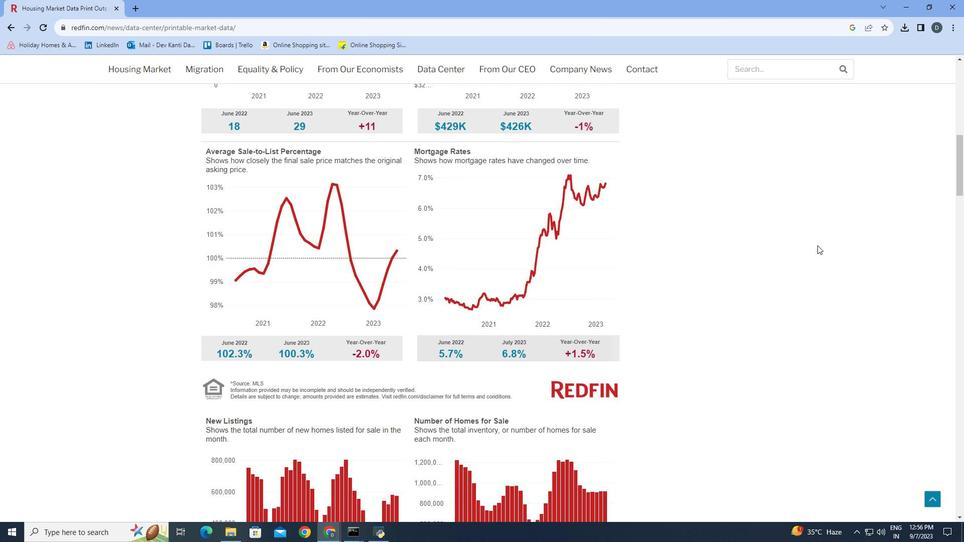 
Action: Mouse scrolled (817, 245) with delta (0, 0)
Screenshot: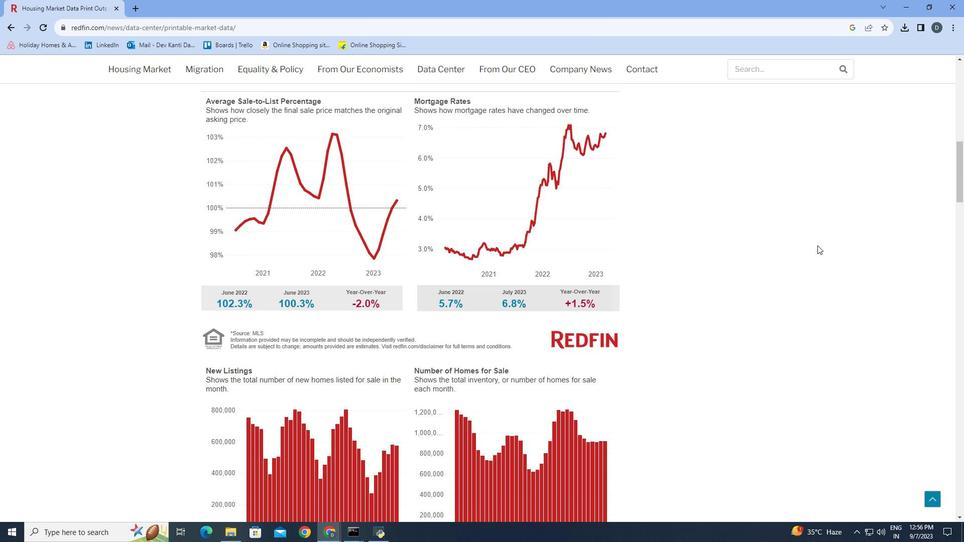 
Action: Mouse scrolled (817, 245) with delta (0, 0)
Screenshot: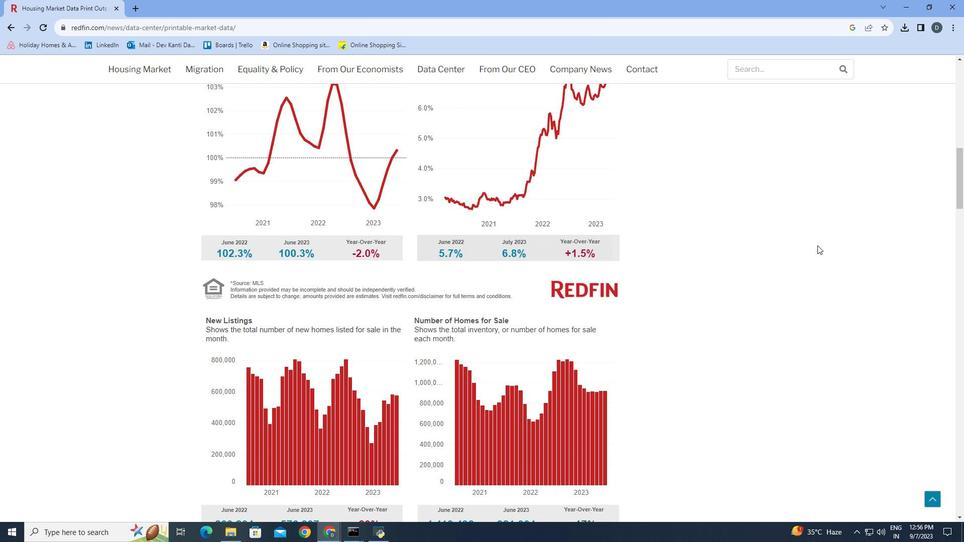 
Action: Mouse scrolled (817, 245) with delta (0, 0)
Screenshot: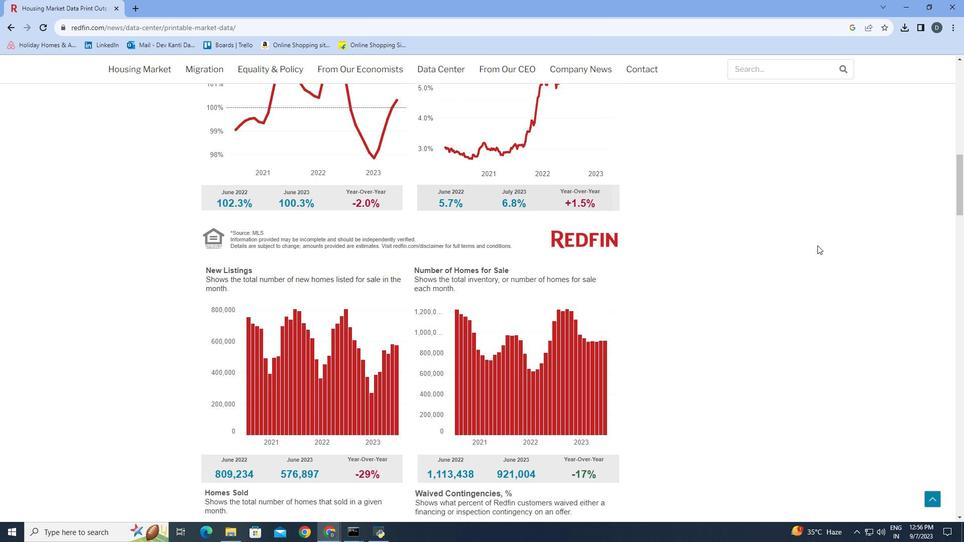 
Action: Mouse scrolled (817, 245) with delta (0, 0)
Screenshot: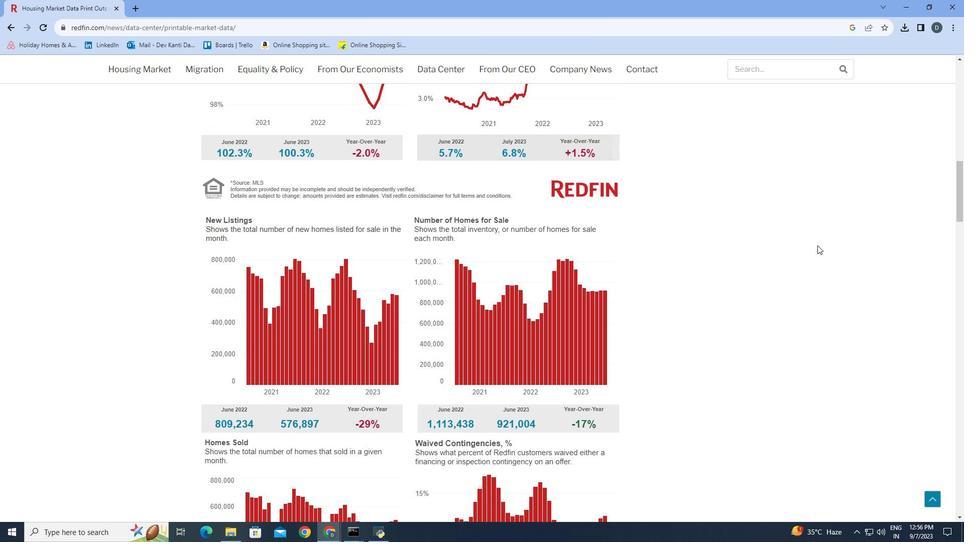 
Action: Mouse scrolled (817, 245) with delta (0, 0)
Screenshot: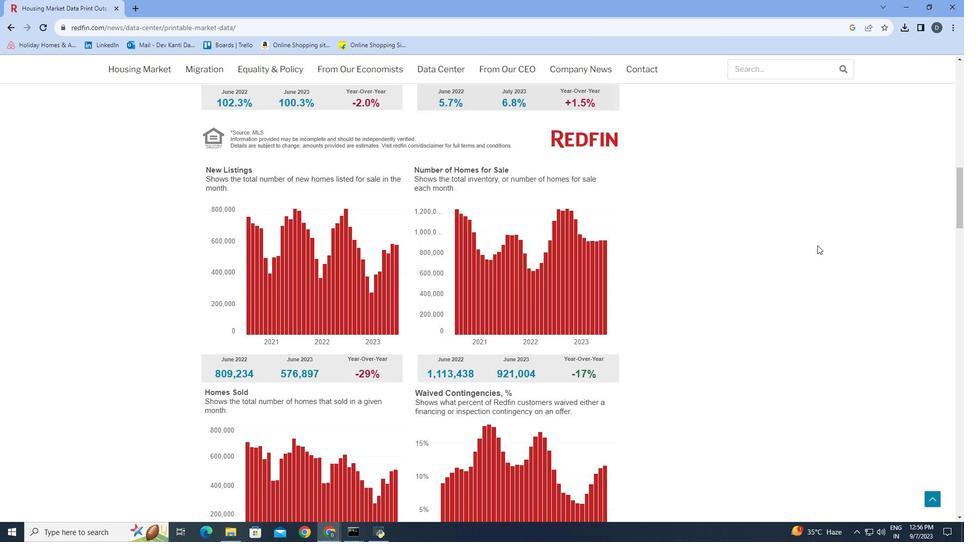 
Action: Mouse scrolled (817, 245) with delta (0, 0)
Screenshot: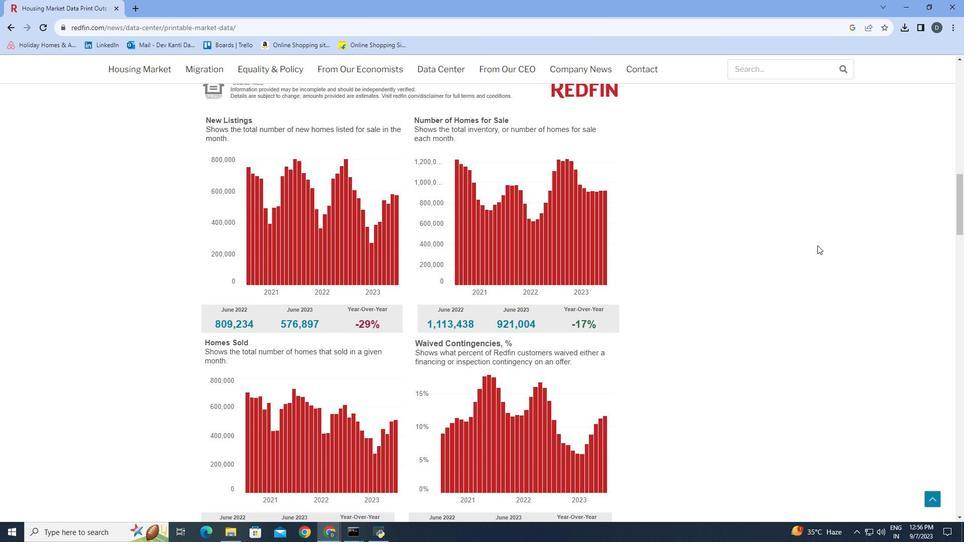 
Action: Mouse scrolled (817, 245) with delta (0, 0)
Screenshot: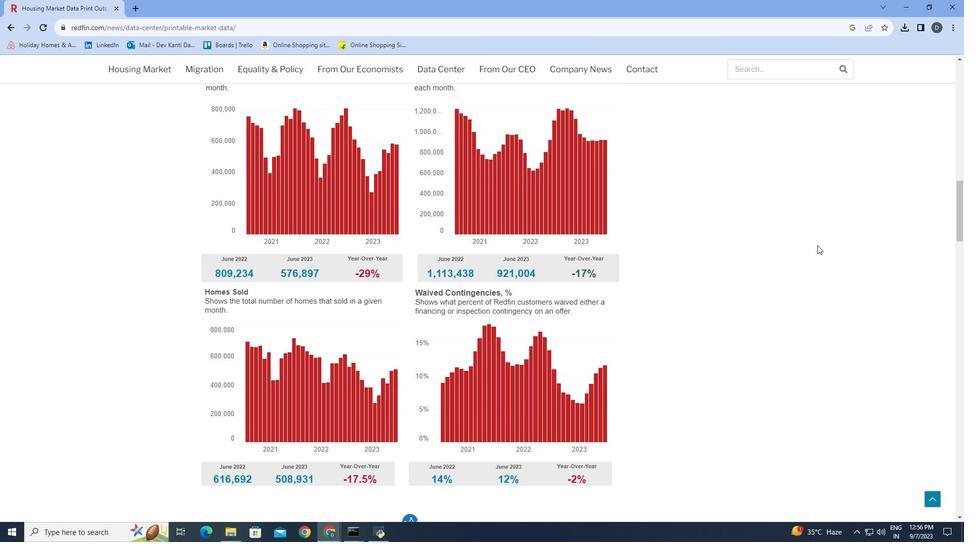 
Action: Mouse scrolled (817, 245) with delta (0, 0)
Screenshot: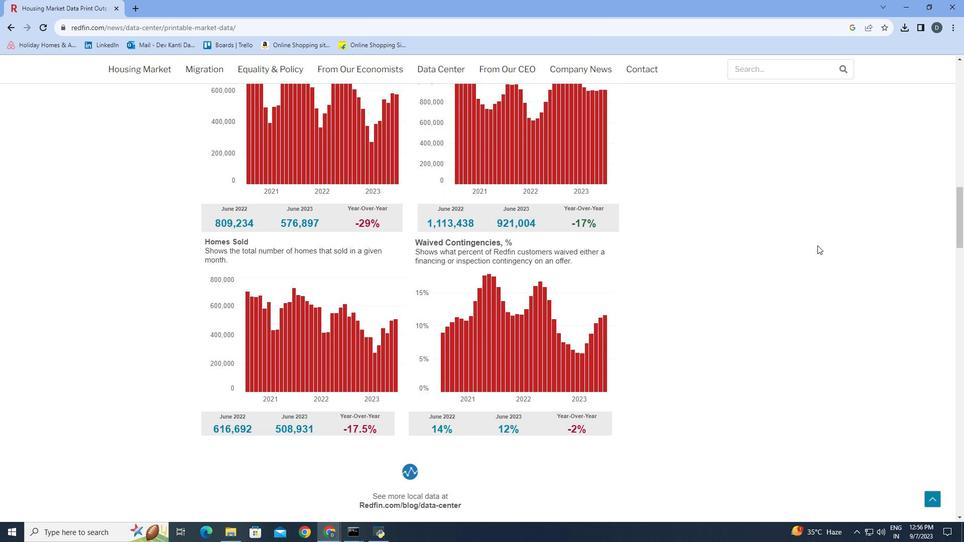 
Action: Mouse scrolled (817, 245) with delta (0, 0)
Screenshot: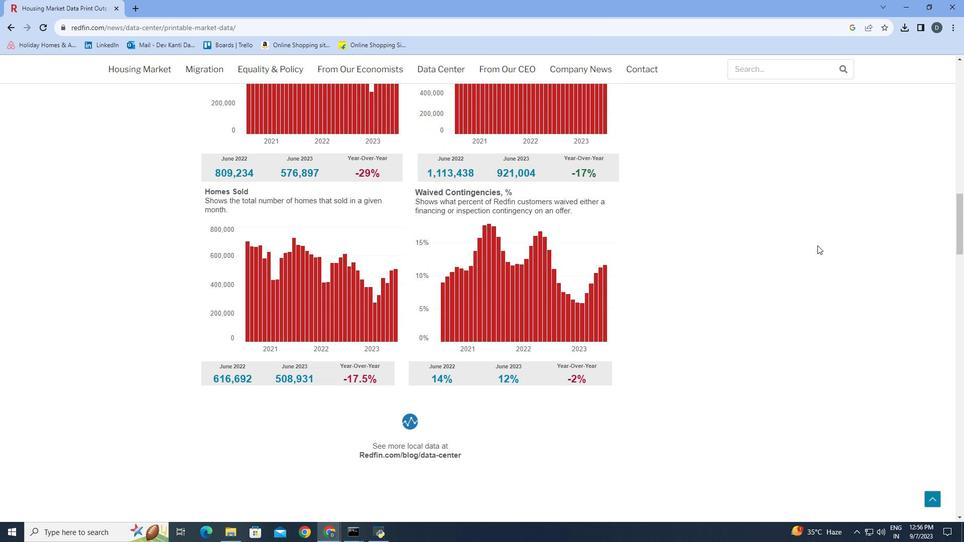 
Action: Mouse scrolled (817, 245) with delta (0, 0)
Screenshot: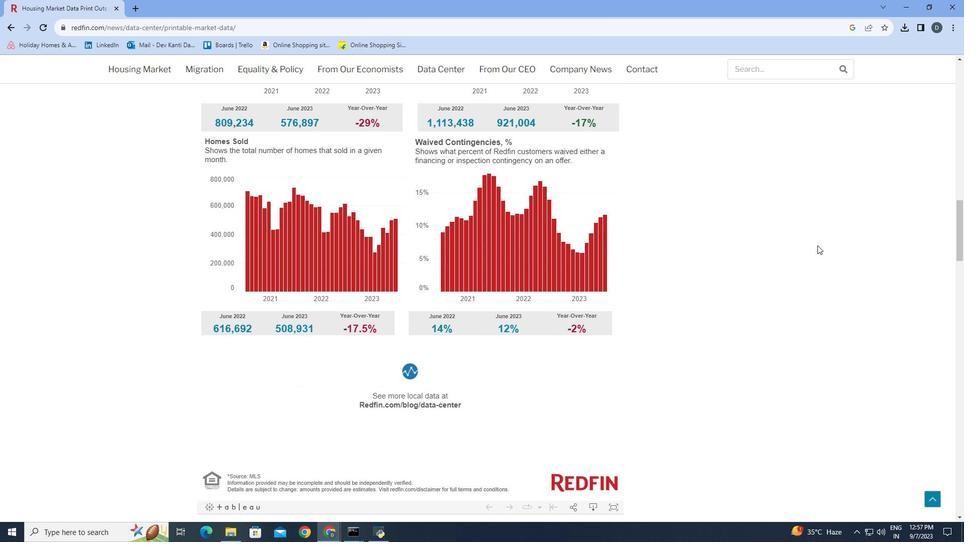 
Action: Mouse scrolled (817, 245) with delta (0, 0)
Screenshot: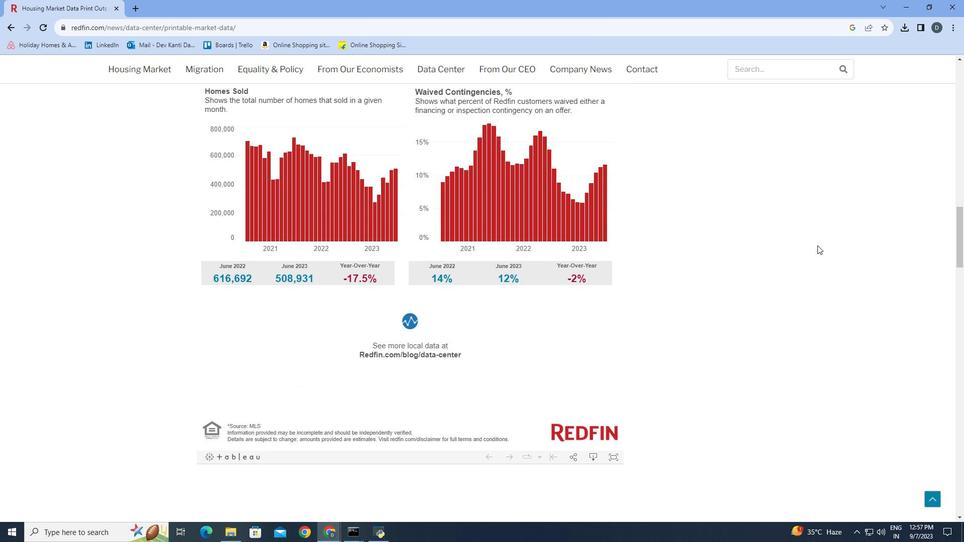 
Action: Mouse scrolled (817, 245) with delta (0, 0)
Screenshot: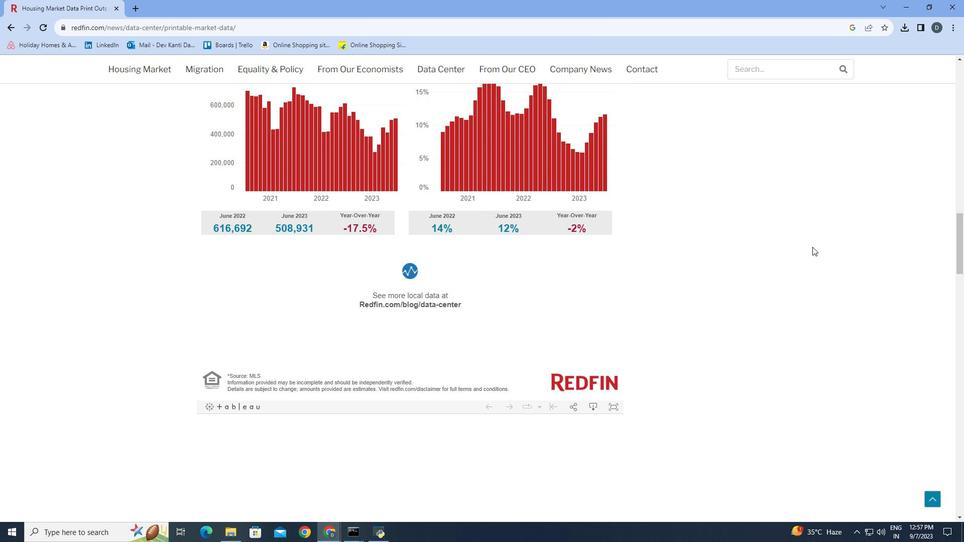 
Action: Mouse moved to (809, 249)
Screenshot: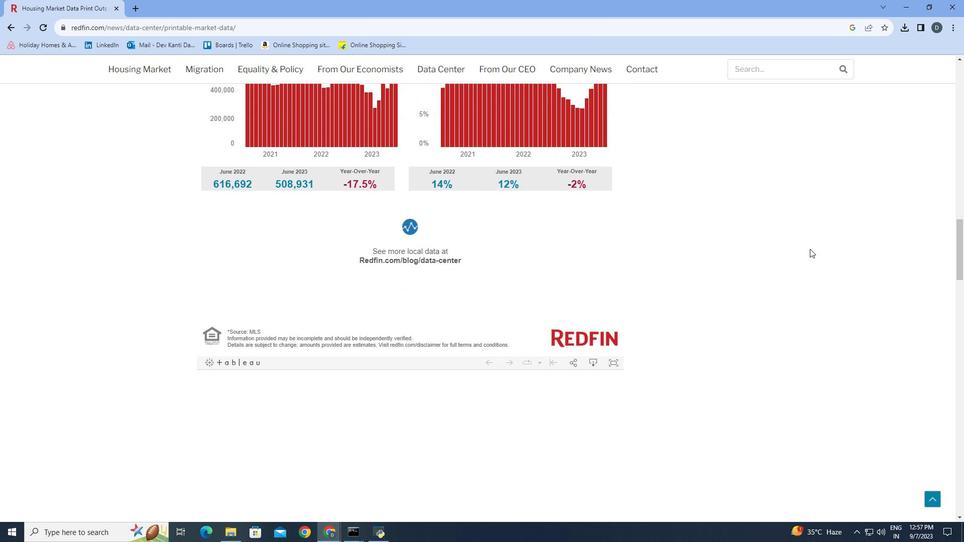 
Action: Mouse scrolled (809, 248) with delta (0, 0)
Screenshot: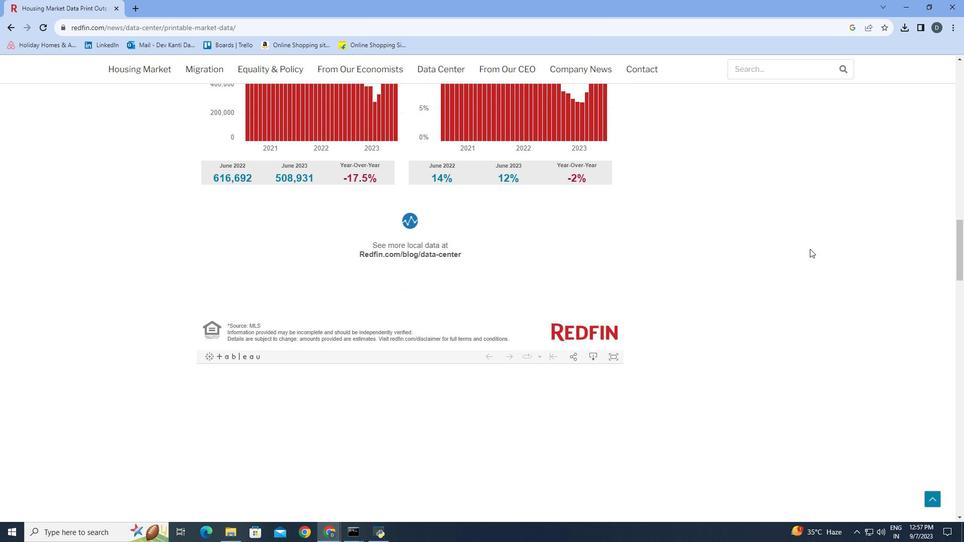 
Action: Mouse scrolled (809, 248) with delta (0, 0)
Screenshot: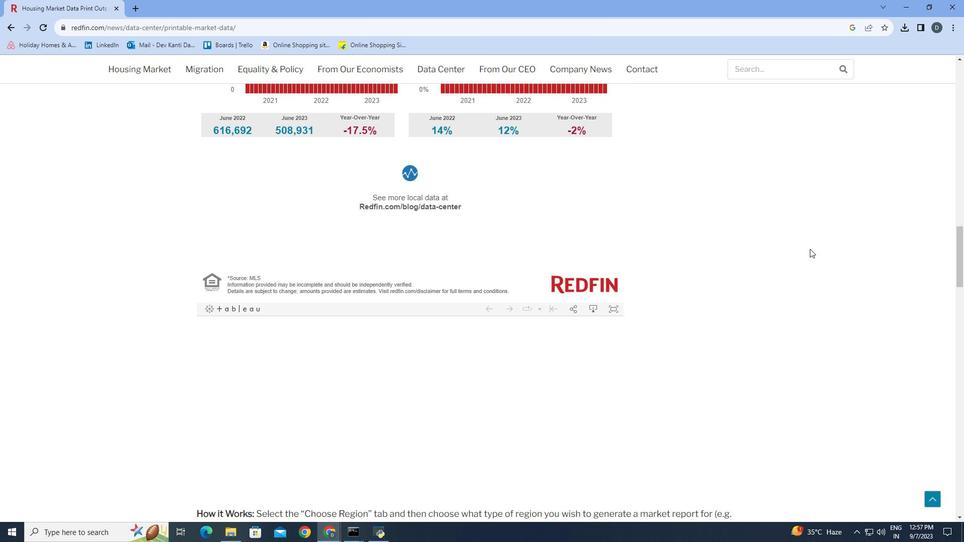 
Action: Mouse scrolled (809, 248) with delta (0, 0)
Screenshot: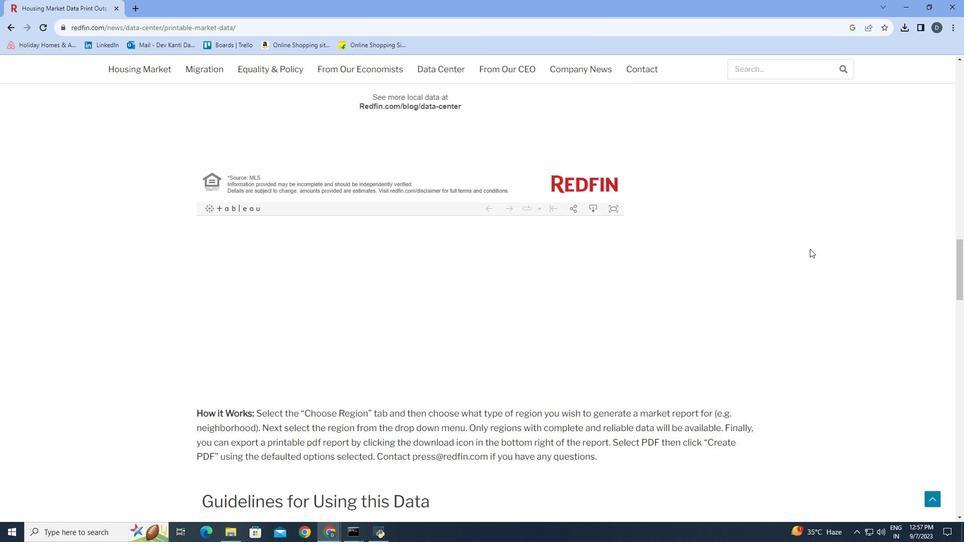 
Action: Mouse scrolled (809, 248) with delta (0, 0)
Screenshot: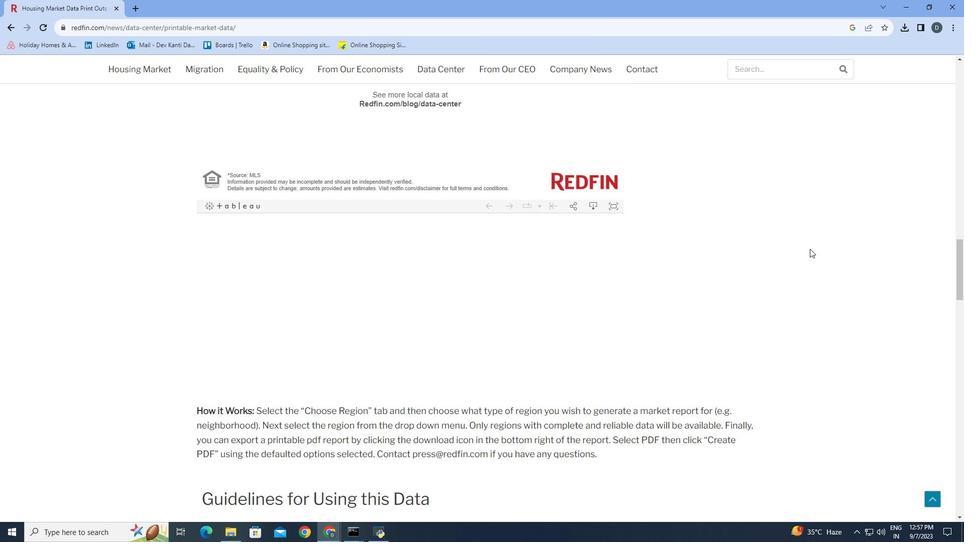 
Action: Mouse scrolled (809, 248) with delta (0, 0)
Screenshot: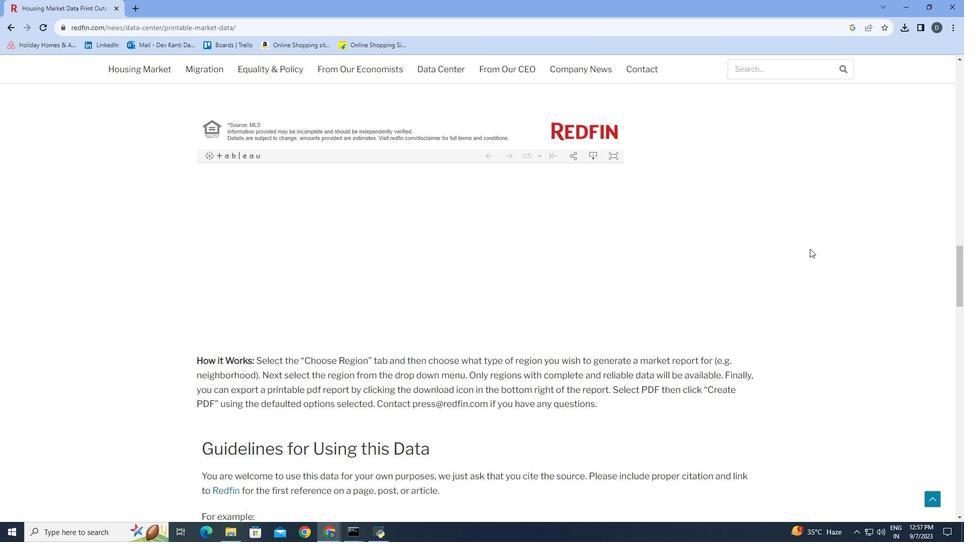 
Action: Mouse scrolled (809, 248) with delta (0, 0)
Screenshot: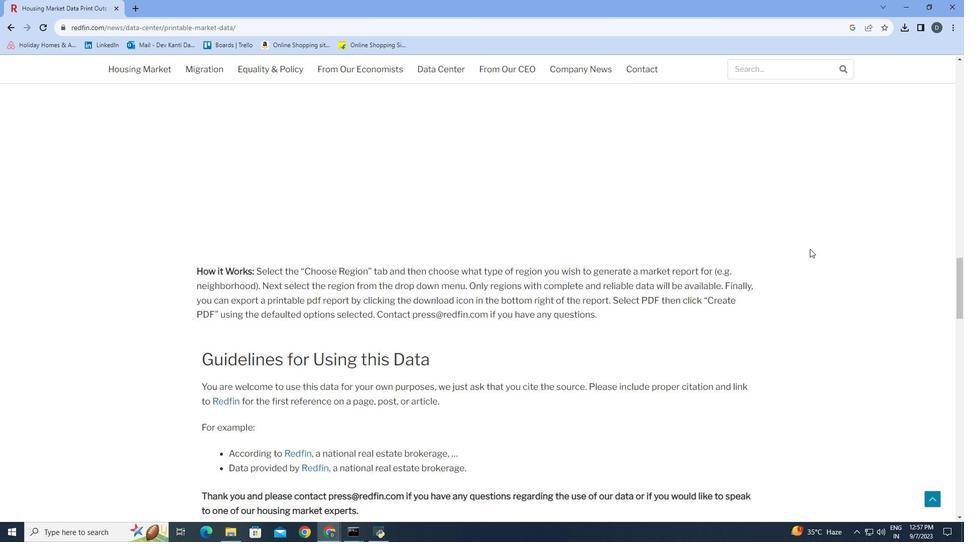 
Action: Mouse scrolled (809, 248) with delta (0, 0)
Screenshot: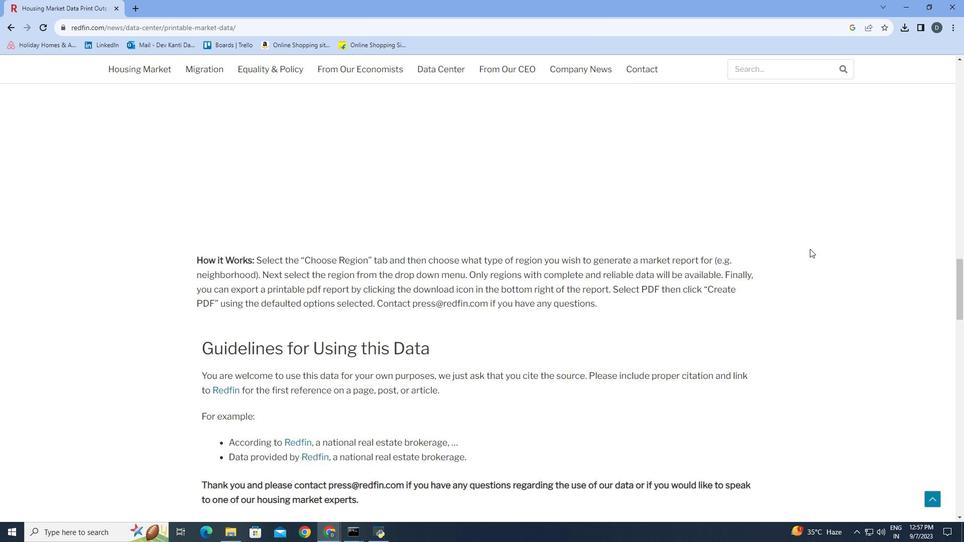 
Action: Mouse scrolled (809, 248) with delta (0, 0)
Screenshot: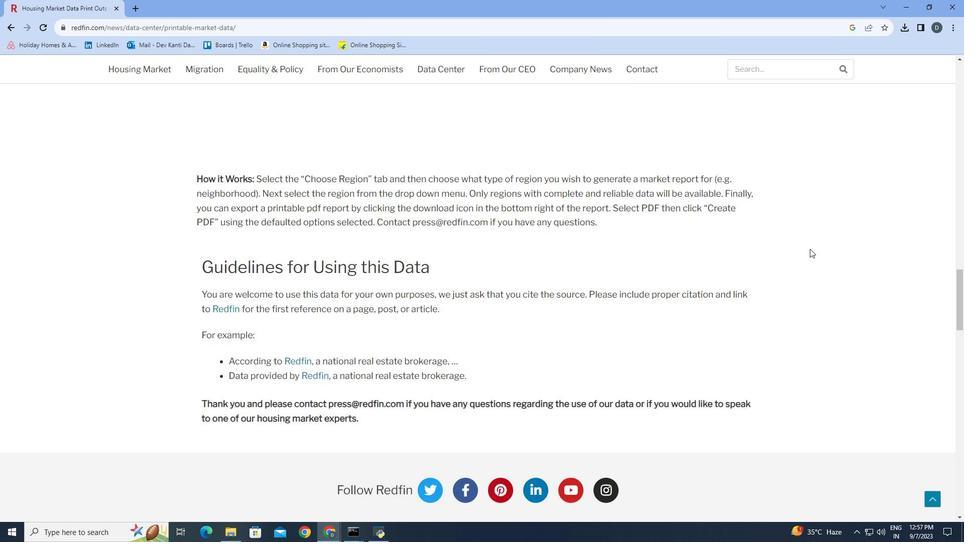 
Action: Mouse scrolled (809, 248) with delta (0, 0)
Screenshot: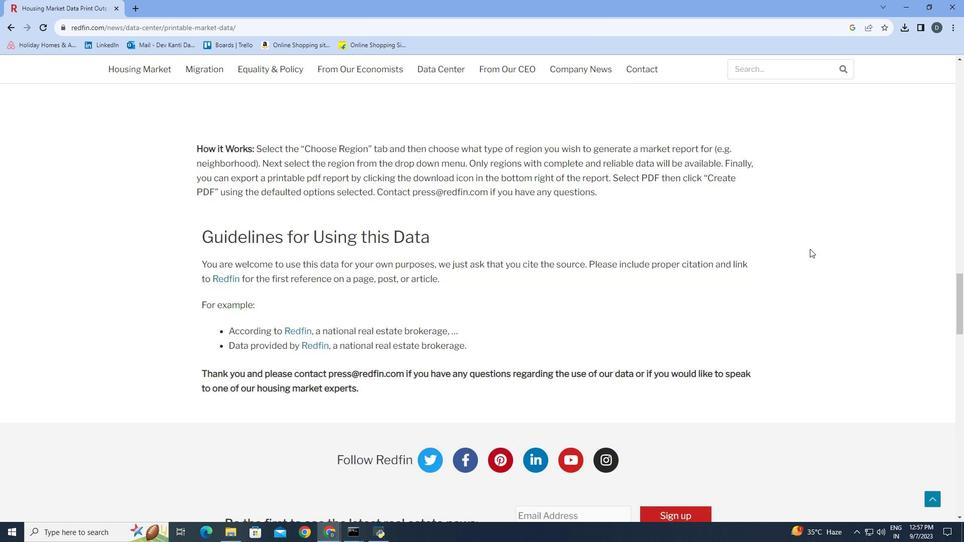 
Action: Mouse scrolled (809, 248) with delta (0, 0)
Screenshot: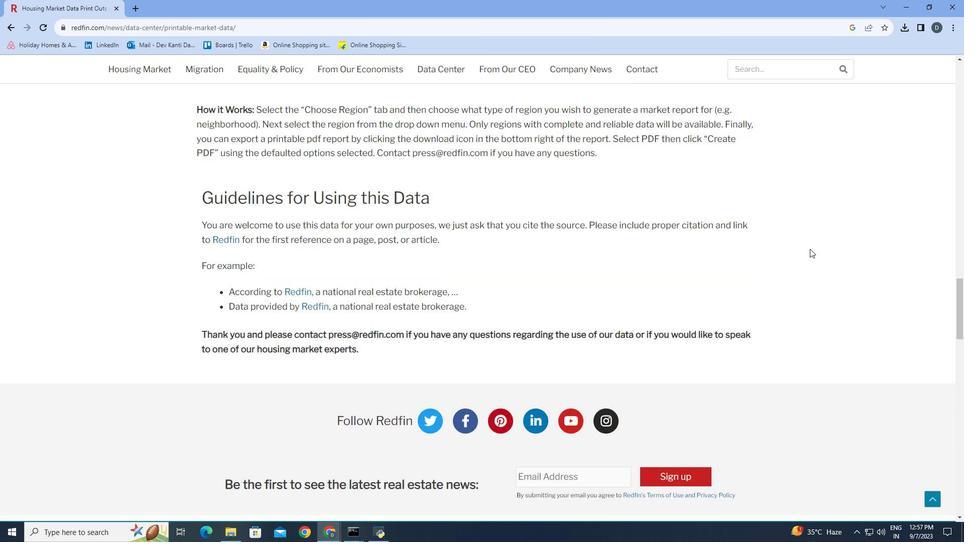 
Action: Mouse scrolled (809, 248) with delta (0, 0)
Screenshot: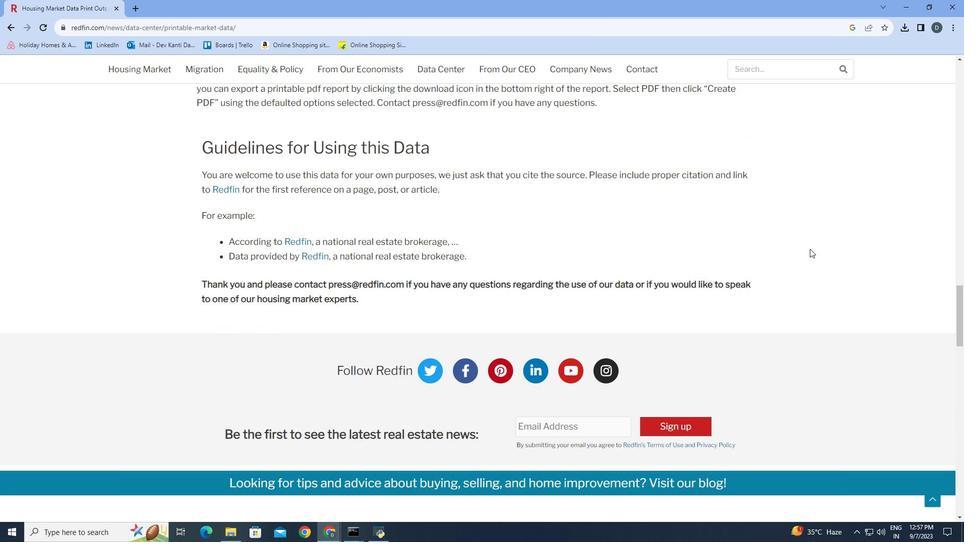 
Action: Mouse scrolled (809, 248) with delta (0, 0)
Screenshot: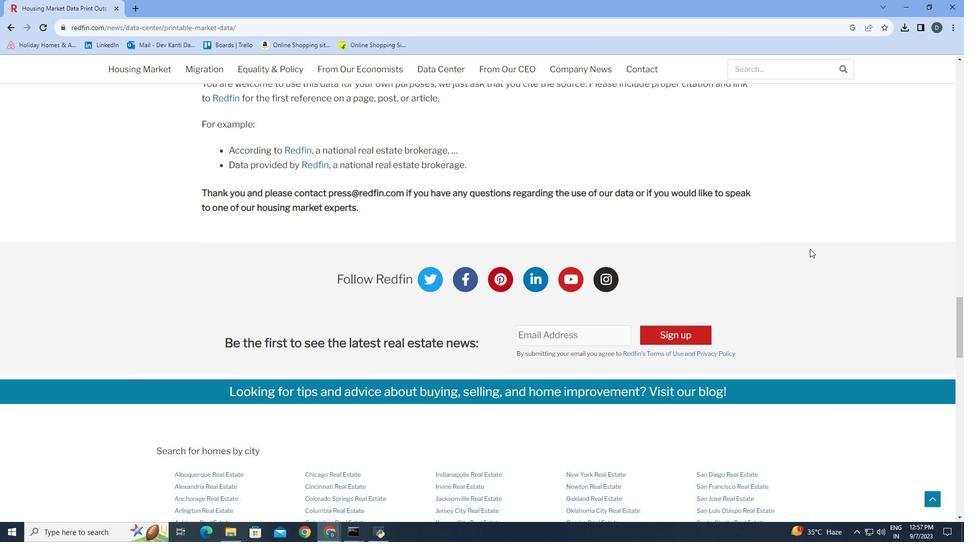 
Action: Mouse scrolled (809, 248) with delta (0, 0)
Screenshot: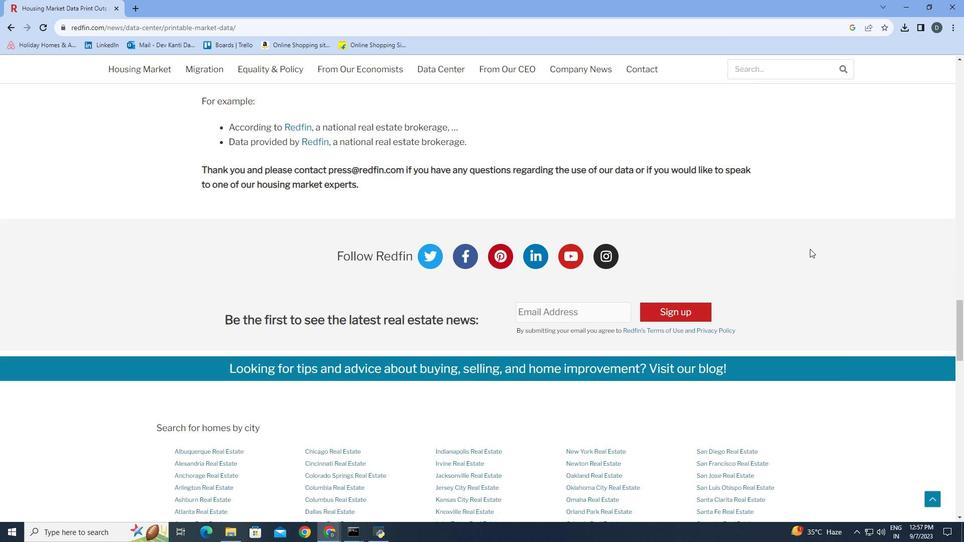 
Action: Mouse scrolled (809, 248) with delta (0, 0)
Screenshot: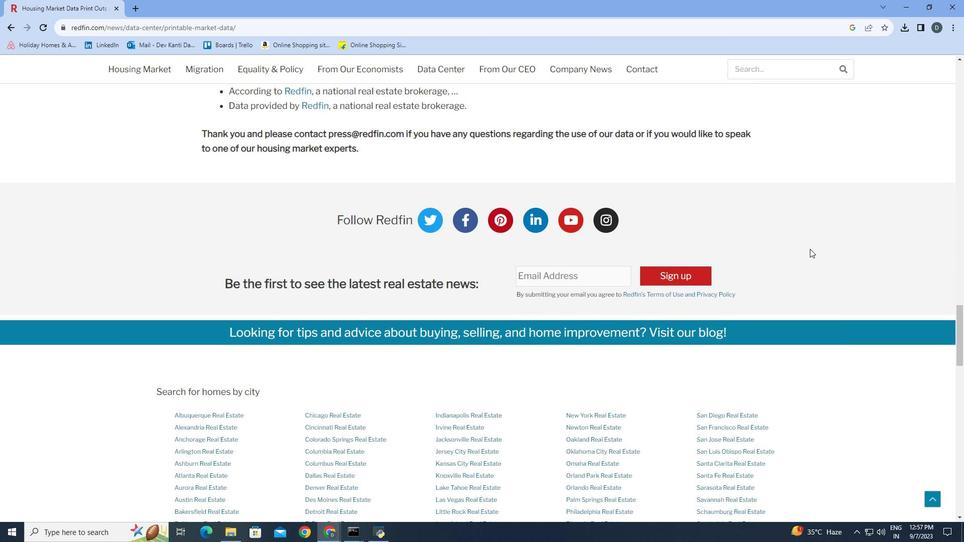
Action: Mouse scrolled (809, 248) with delta (0, 0)
Screenshot: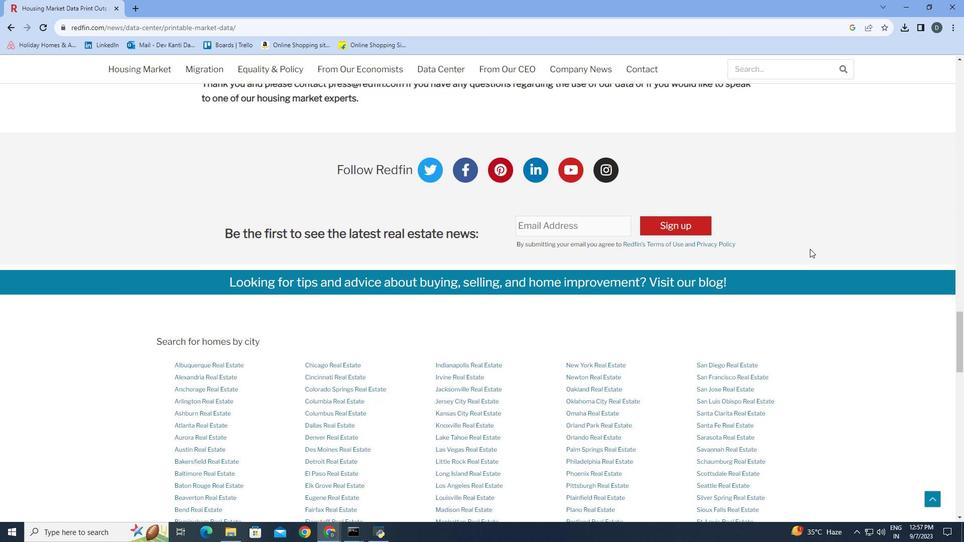 
Action: Mouse scrolled (809, 248) with delta (0, 0)
Screenshot: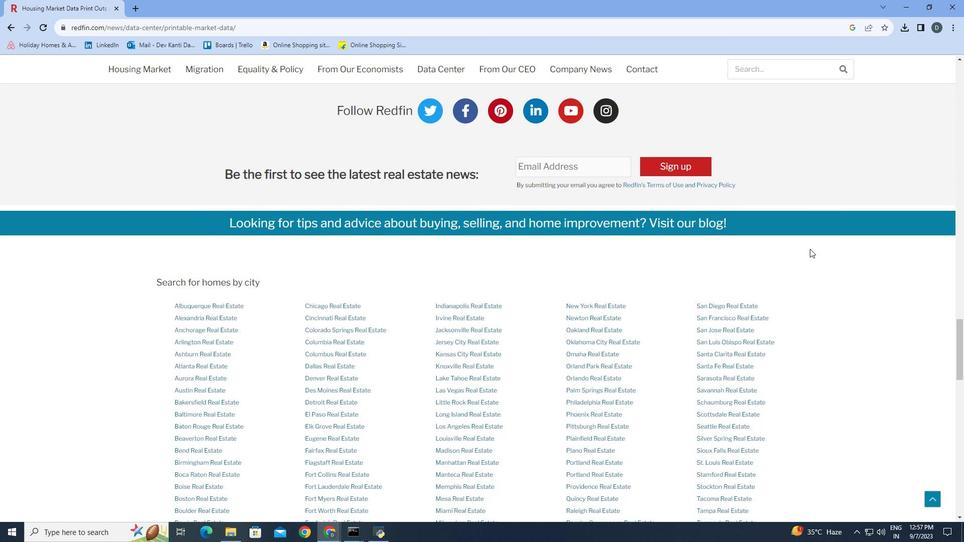 
Action: Mouse scrolled (809, 248) with delta (0, 0)
Screenshot: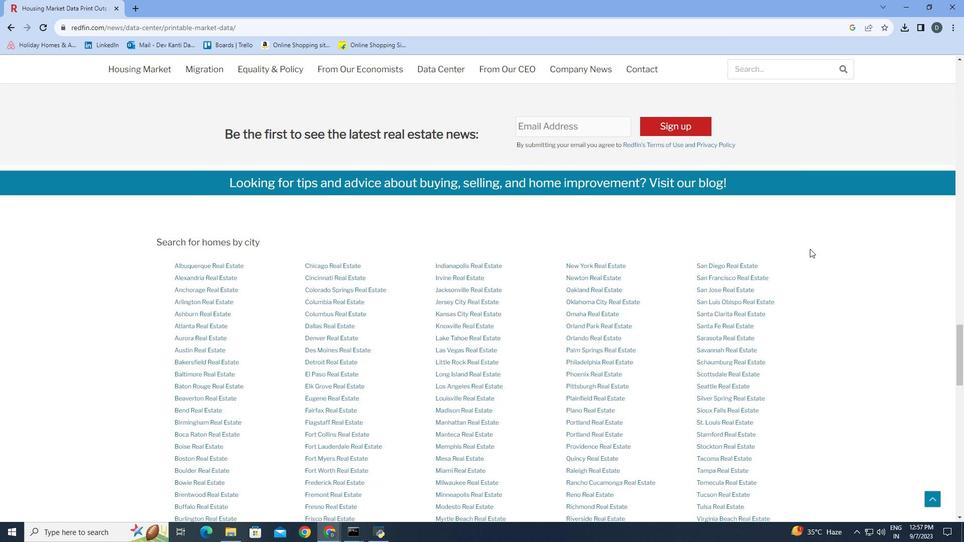 
Action: Mouse scrolled (809, 248) with delta (0, 0)
Screenshot: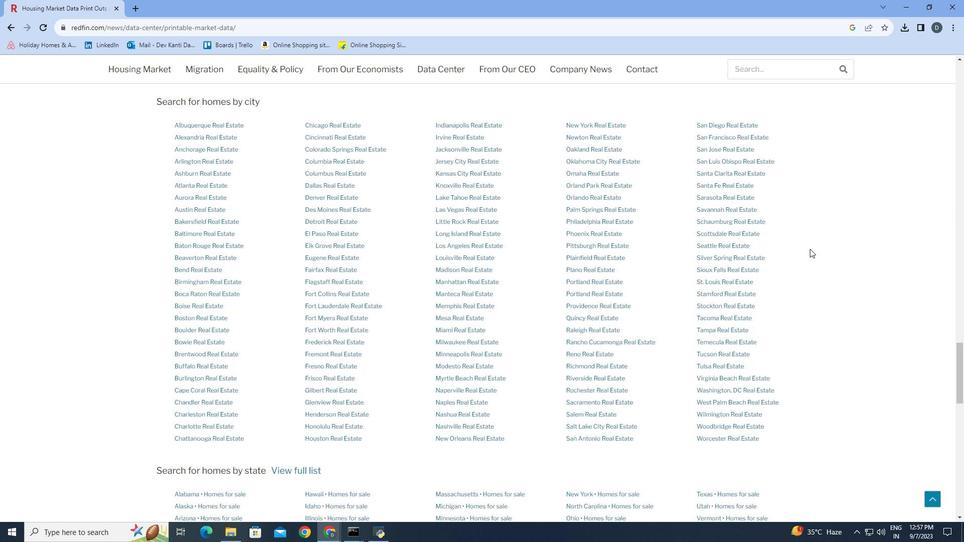 
Action: Mouse scrolled (809, 248) with delta (0, 0)
Screenshot: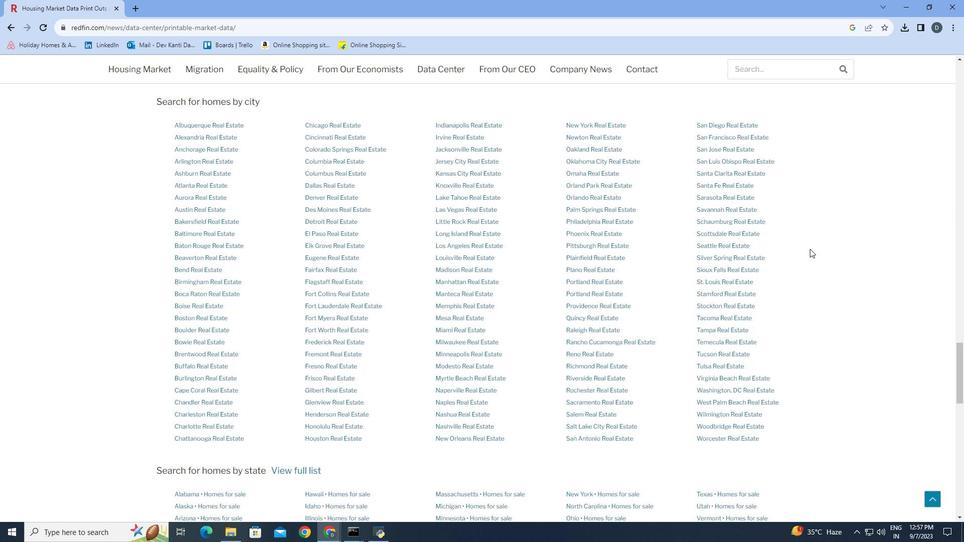 
Action: Mouse scrolled (809, 248) with delta (0, 0)
Screenshot: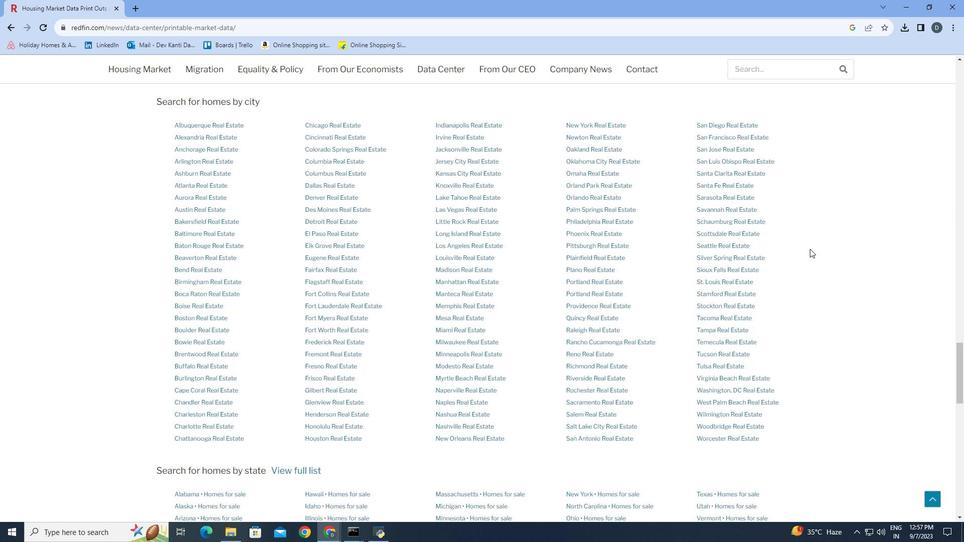 
Action: Mouse scrolled (809, 248) with delta (0, 0)
Screenshot: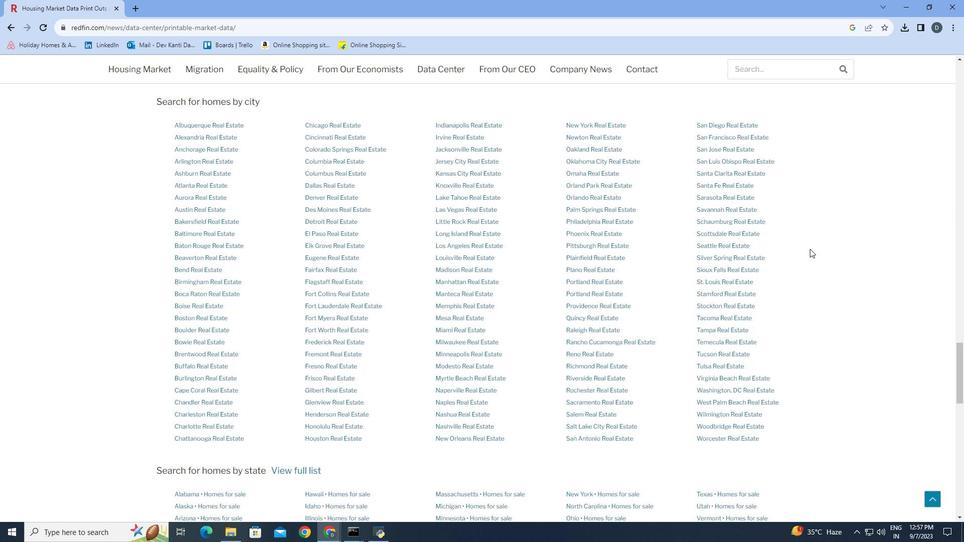 
Action: Mouse scrolled (809, 248) with delta (0, 0)
Screenshot: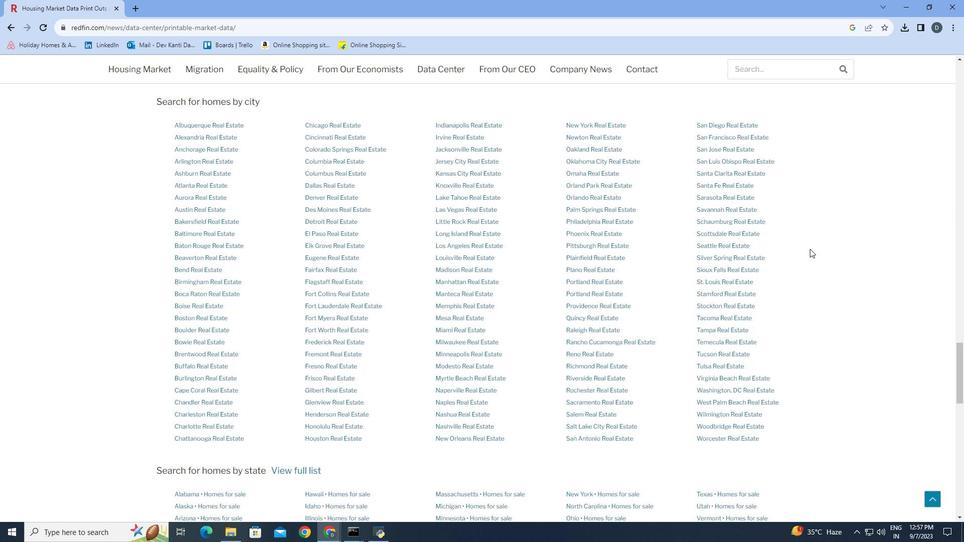 
